 Task: Find connections with filter location Fengxiang with filter topic #lifecoach with filter profile language Potuguese with filter current company Cimpress with filter school MIT ADT University with filter industry Consumer Goods Rental with filter service category Corporate Events with filter keywords title Managers
Action: Mouse moved to (524, 70)
Screenshot: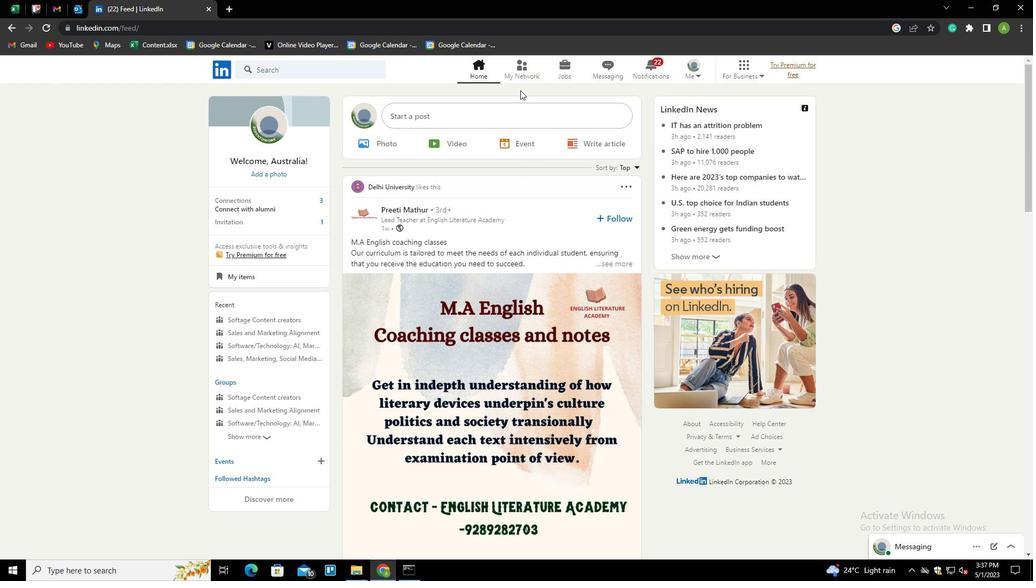
Action: Mouse pressed left at (524, 70)
Screenshot: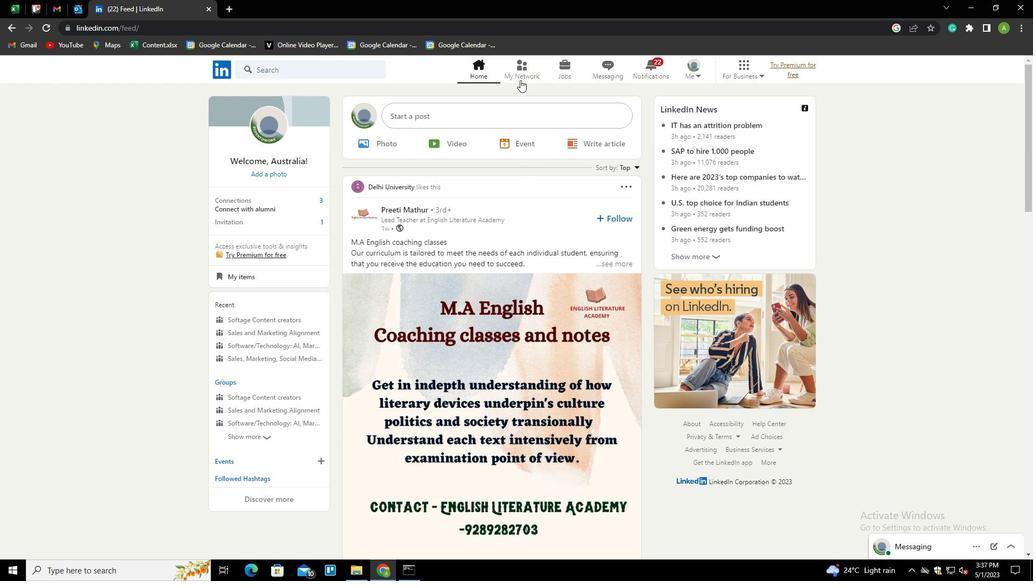 
Action: Mouse moved to (298, 128)
Screenshot: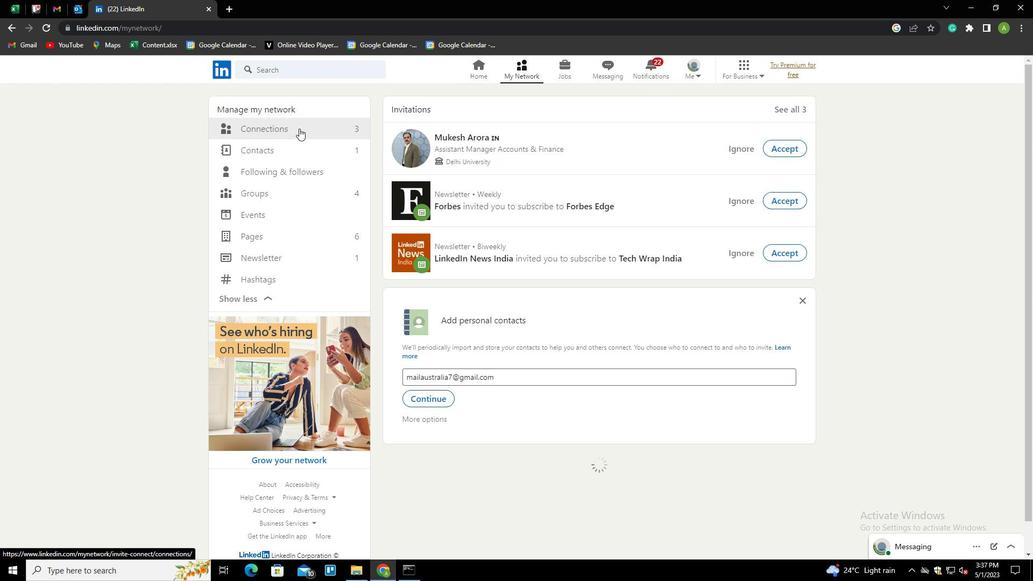
Action: Mouse pressed left at (298, 128)
Screenshot: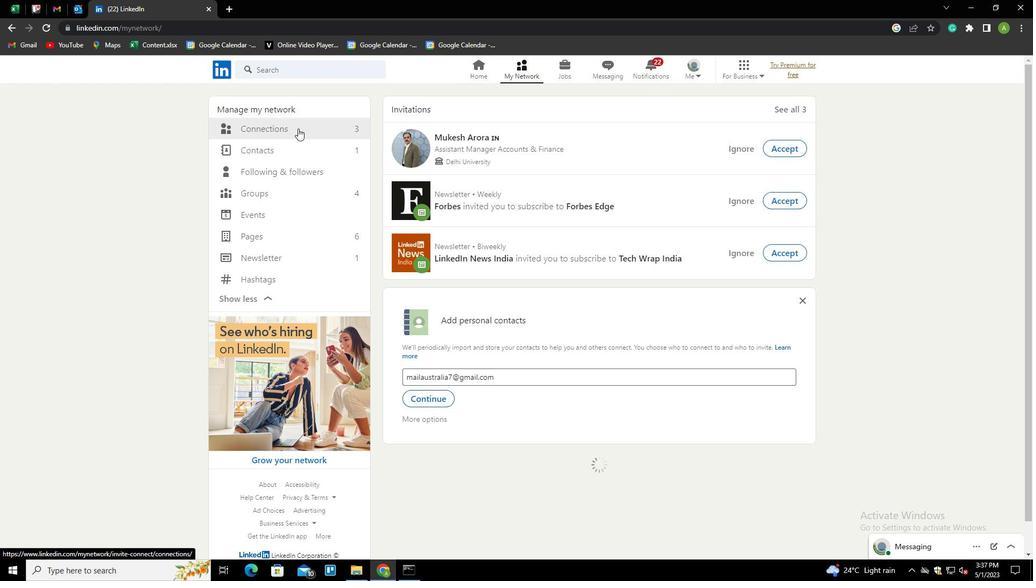 
Action: Mouse moved to (582, 124)
Screenshot: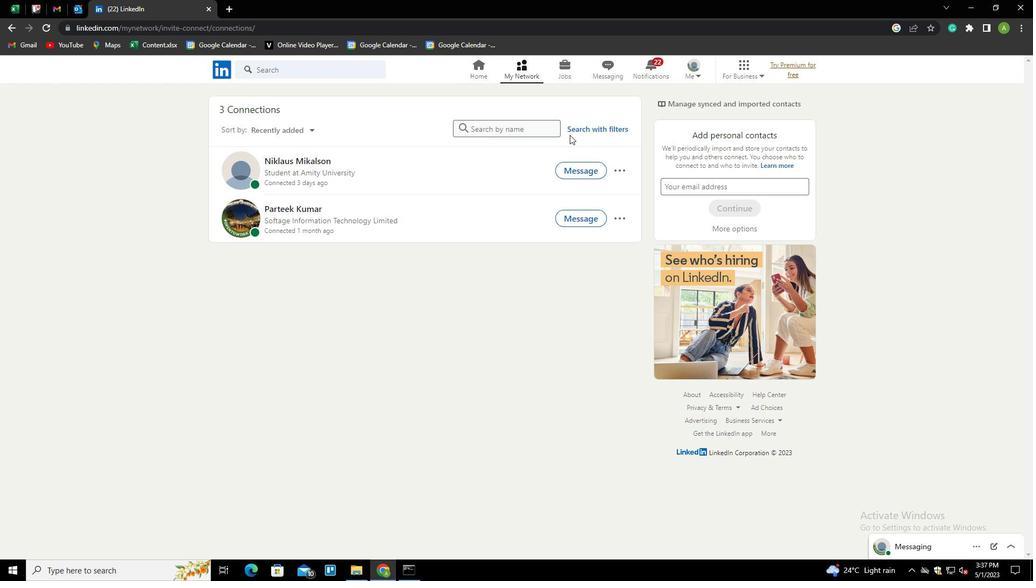 
Action: Mouse pressed left at (582, 124)
Screenshot: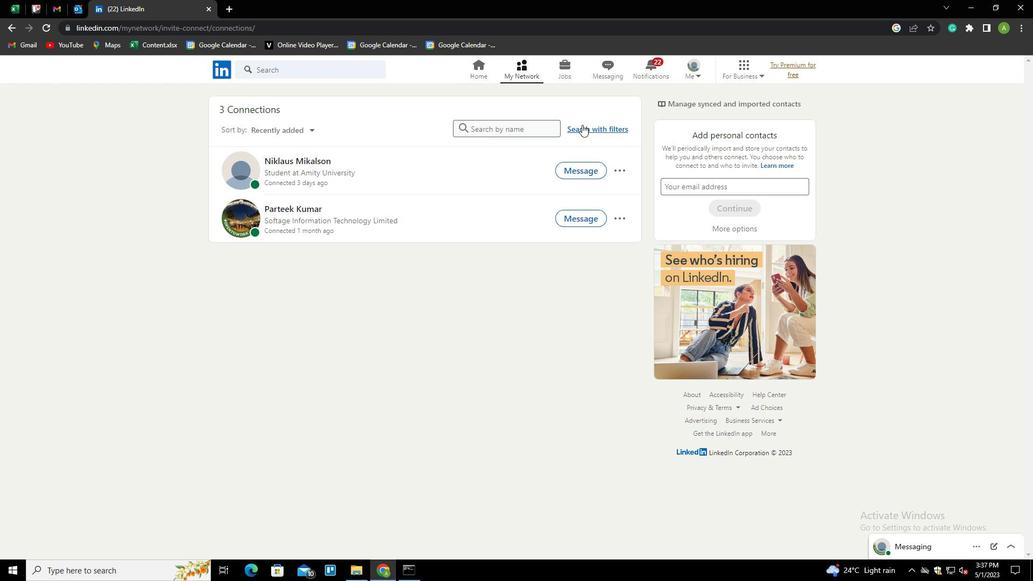 
Action: Mouse moved to (550, 100)
Screenshot: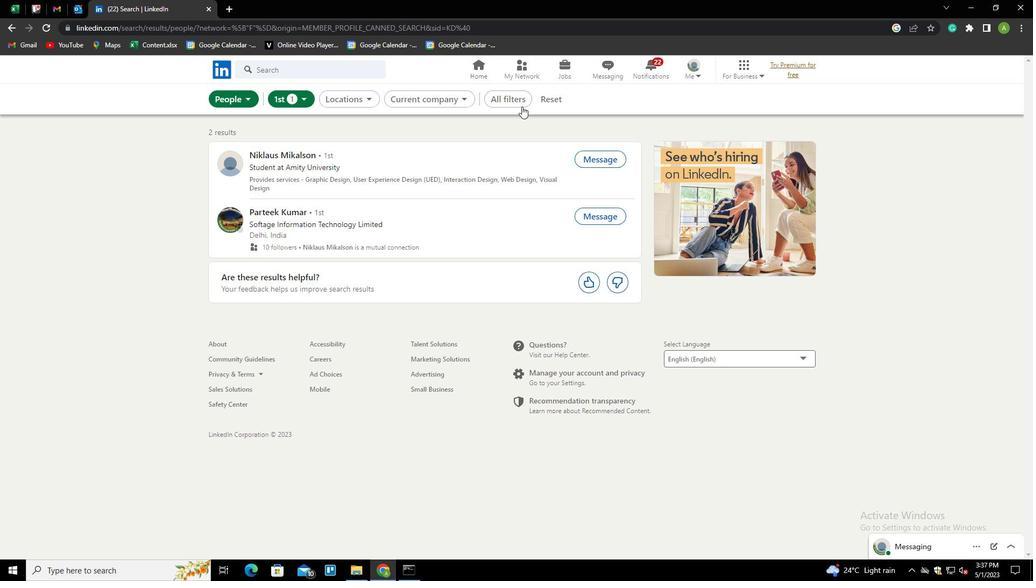 
Action: Mouse pressed left at (550, 100)
Screenshot: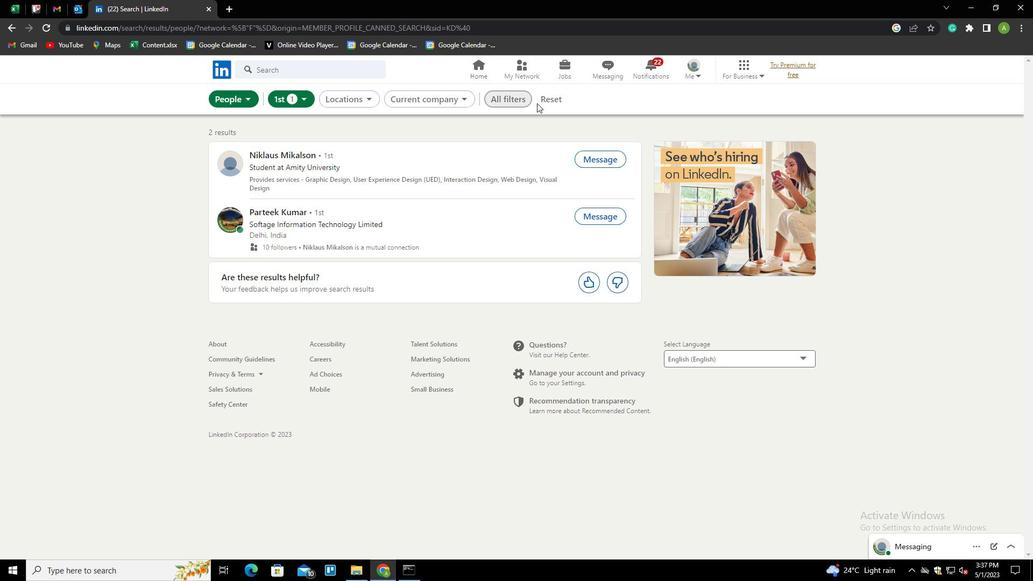 
Action: Mouse moved to (533, 100)
Screenshot: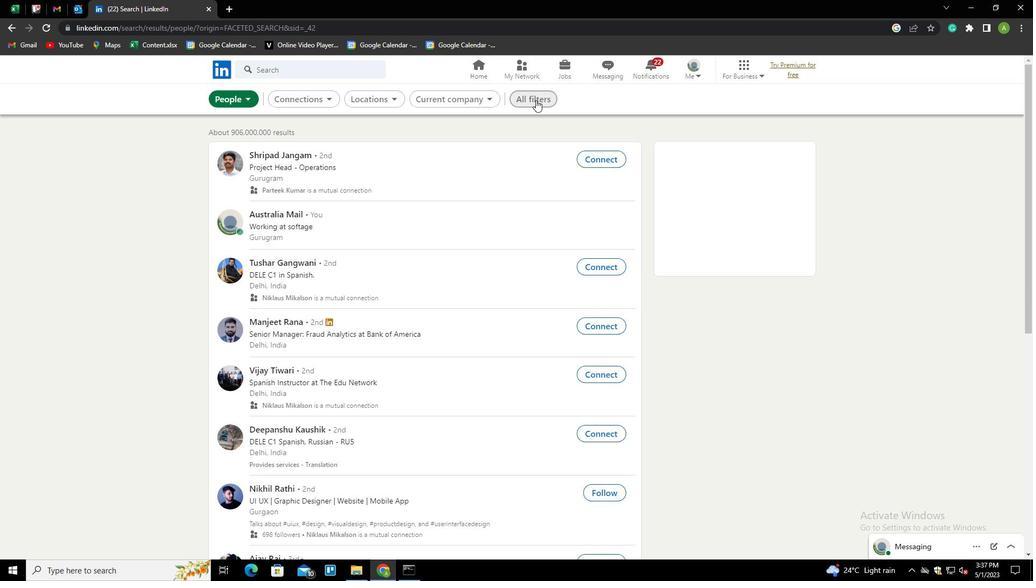
Action: Mouse pressed left at (533, 100)
Screenshot: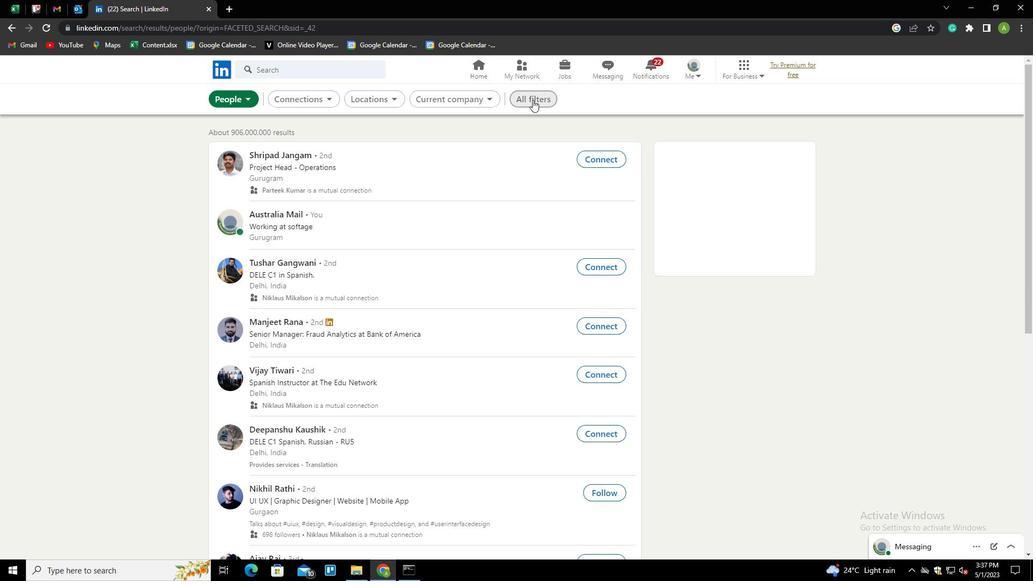 
Action: Mouse moved to (835, 299)
Screenshot: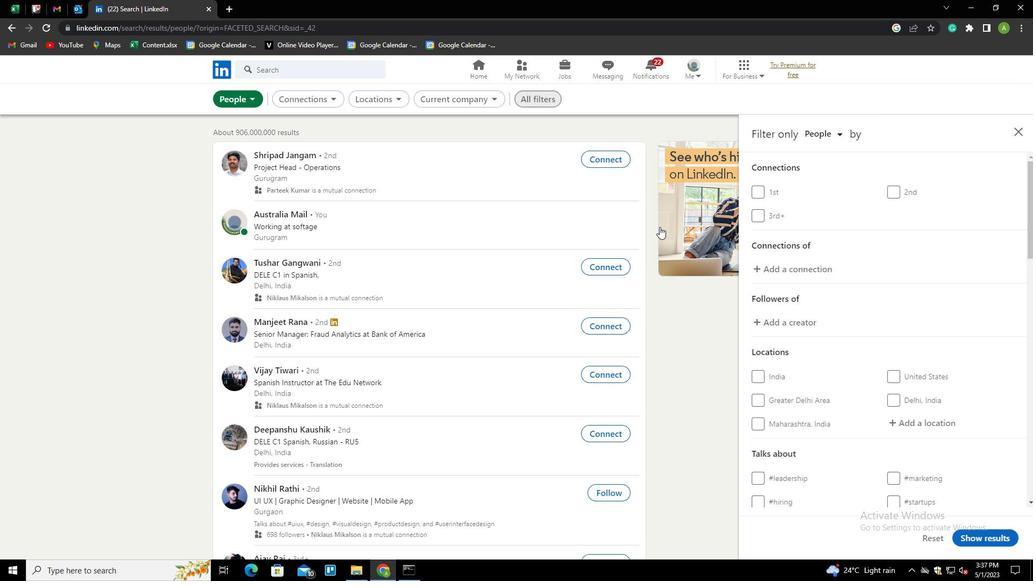 
Action: Mouse scrolled (835, 298) with delta (0, 0)
Screenshot: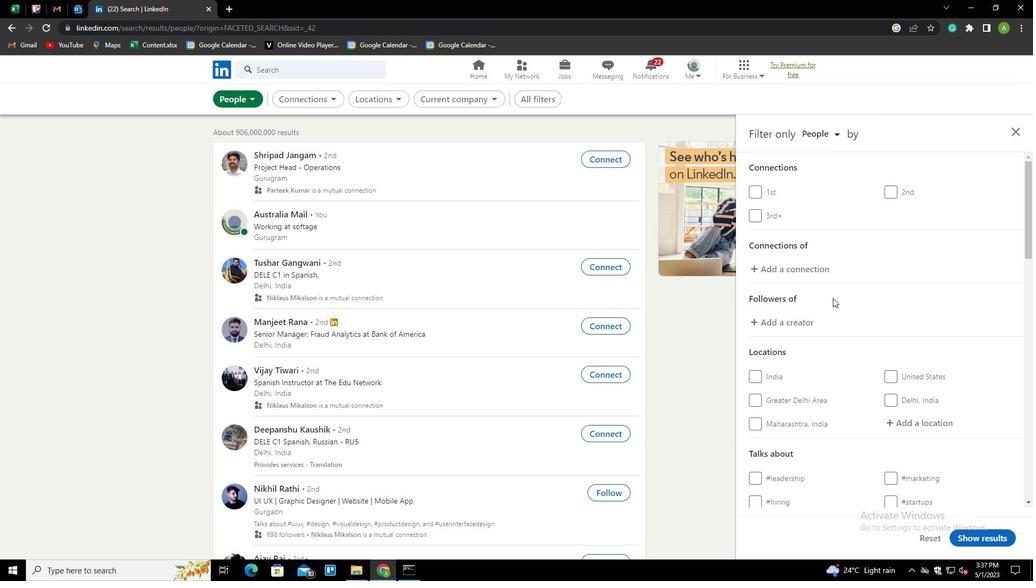 
Action: Mouse scrolled (835, 298) with delta (0, 0)
Screenshot: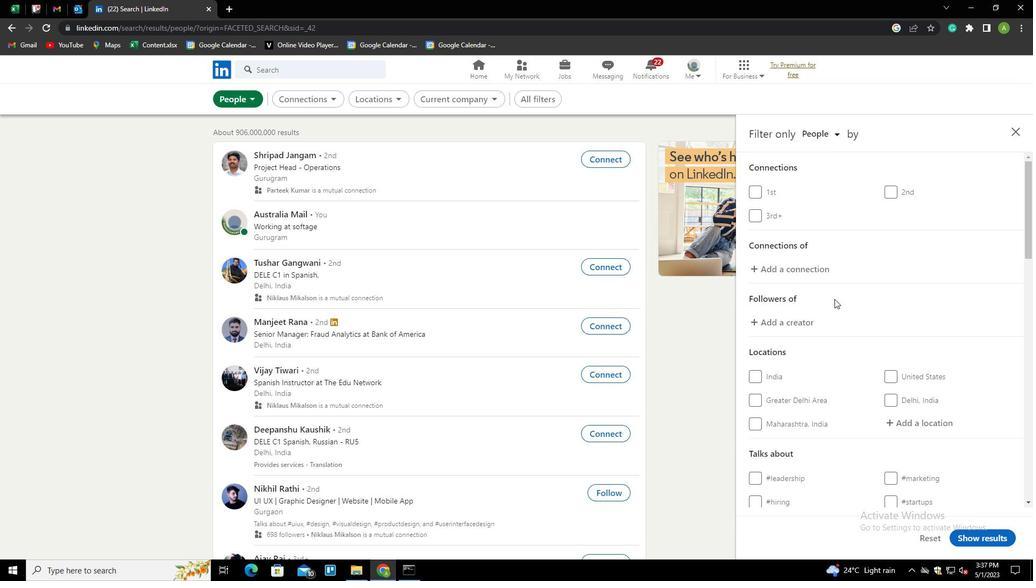 
Action: Mouse moved to (891, 320)
Screenshot: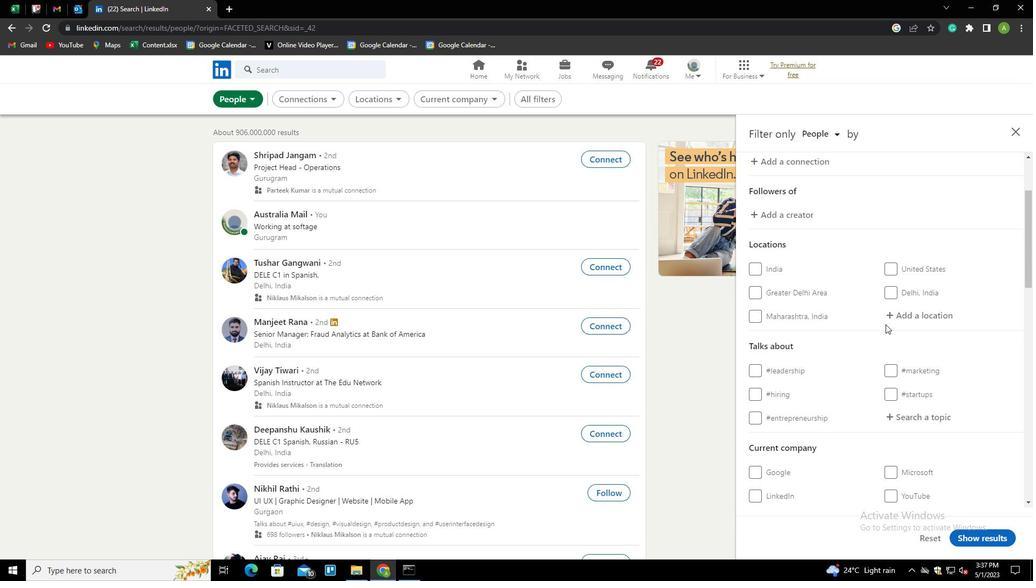 
Action: Mouse pressed left at (891, 320)
Screenshot: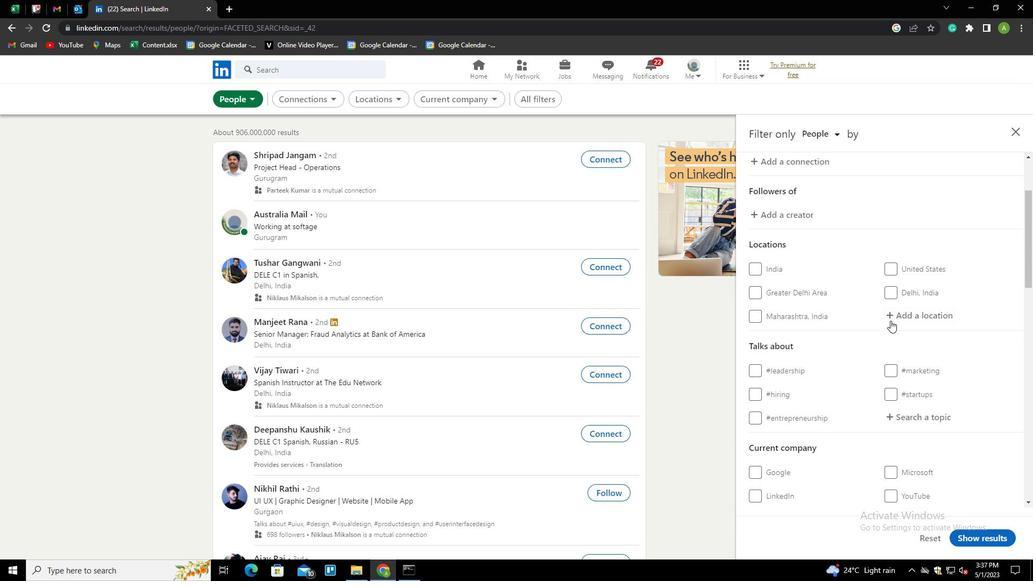 
Action: Key pressed <Key.shift>
Screenshot: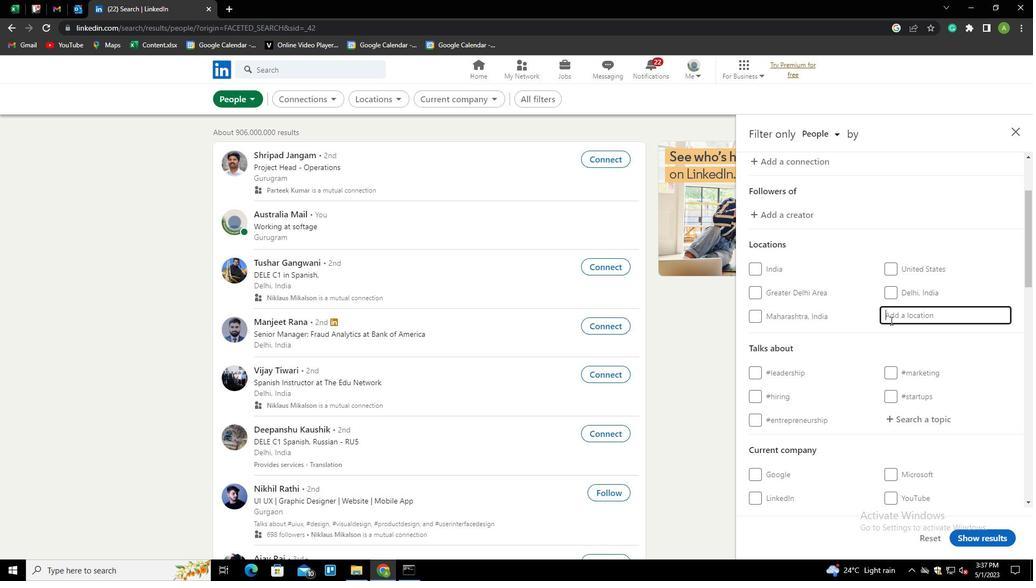 
Action: Mouse moved to (891, 320)
Screenshot: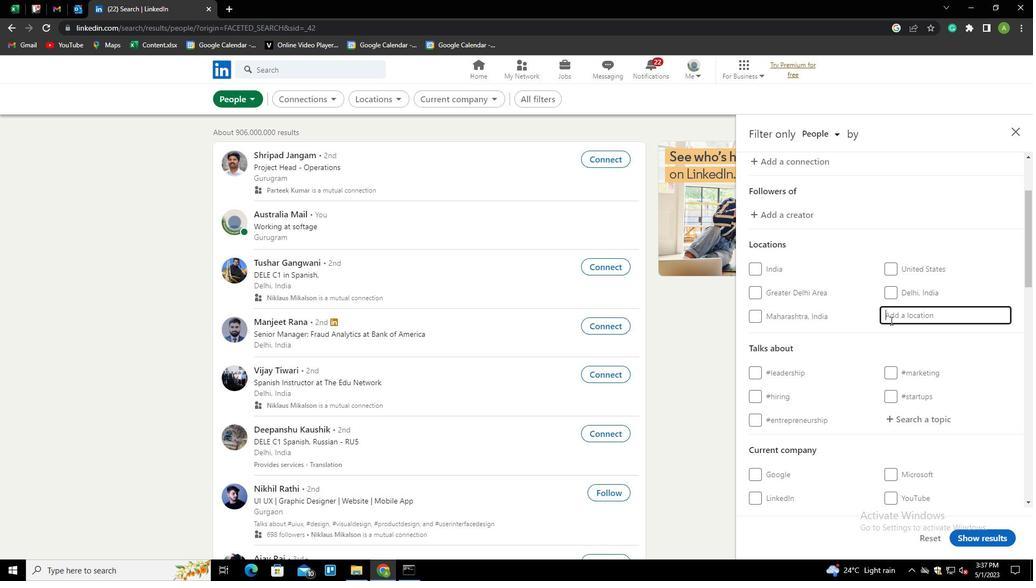 
Action: Key pressed FENGAXIANG
Screenshot: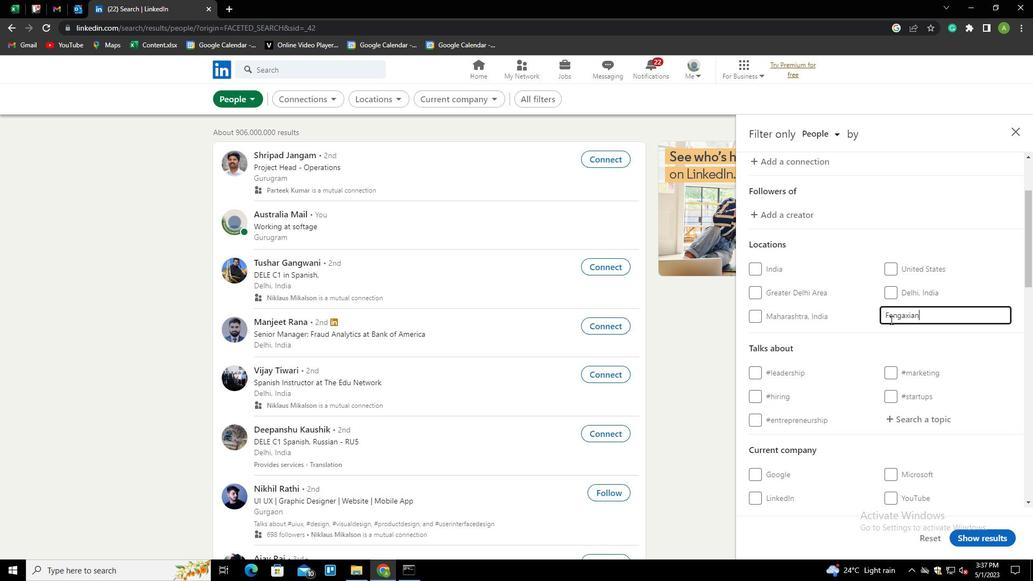 
Action: Mouse moved to (933, 417)
Screenshot: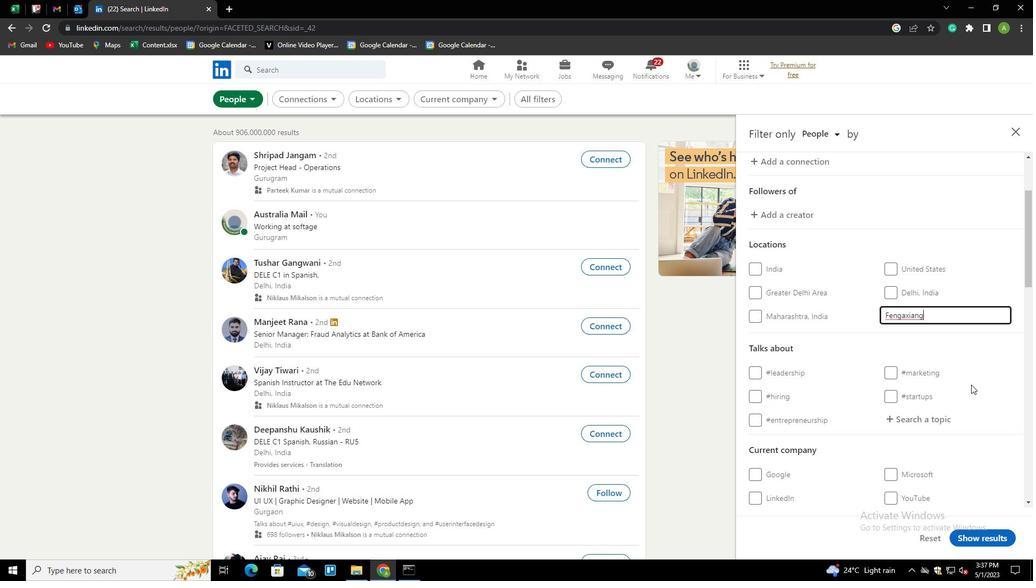 
Action: Mouse pressed left at (933, 417)
Screenshot: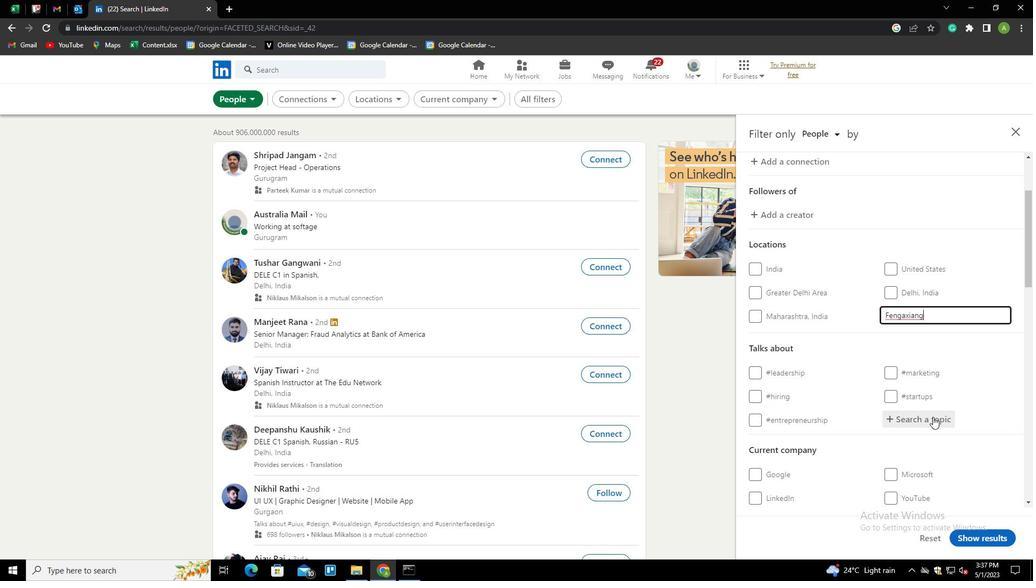
Action: Mouse pressed left at (933, 417)
Screenshot: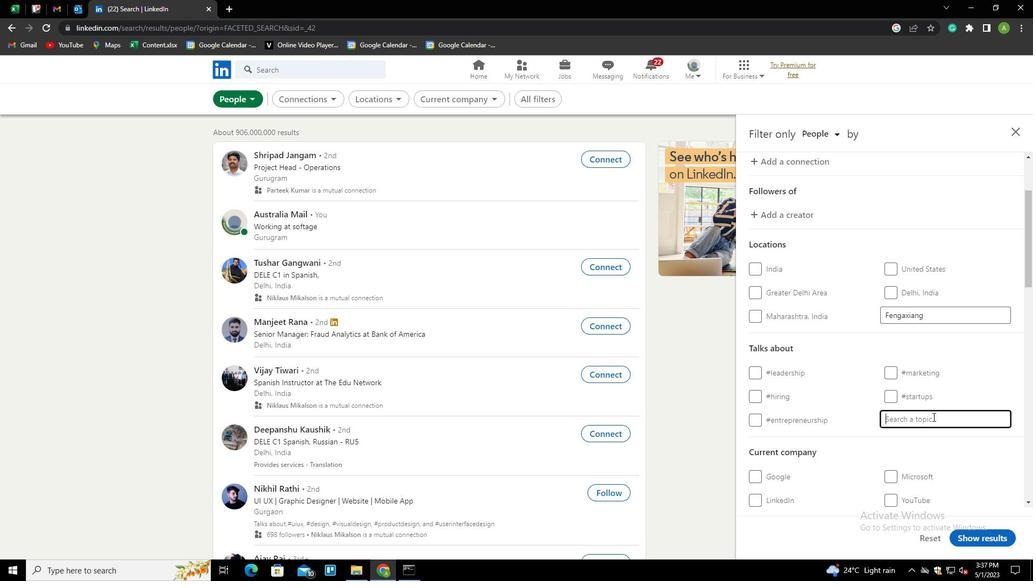 
Action: Key pressed LIFECOACH<Key.down><Key.enter>
Screenshot: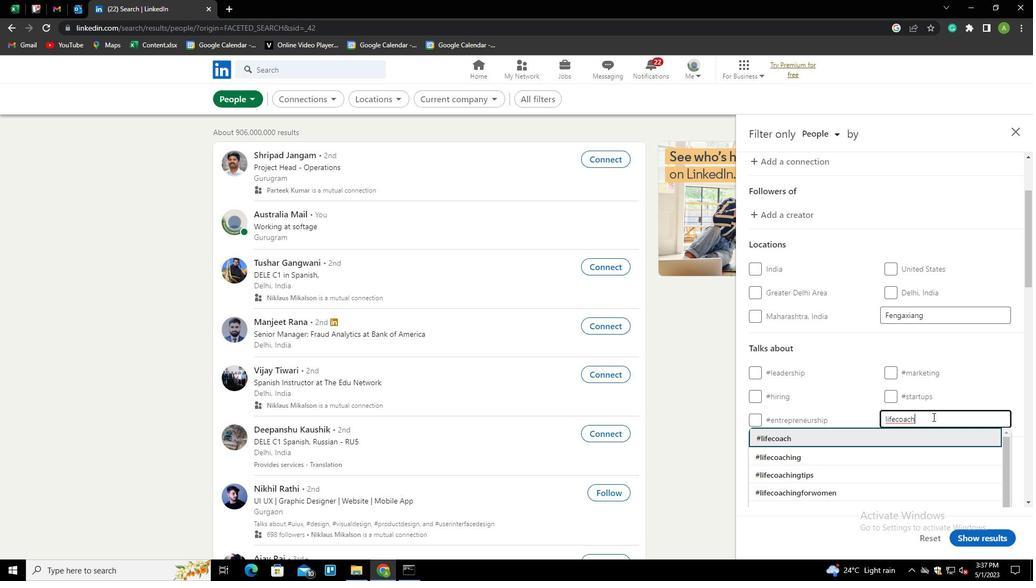 
Action: Mouse scrolled (933, 416) with delta (0, 0)
Screenshot: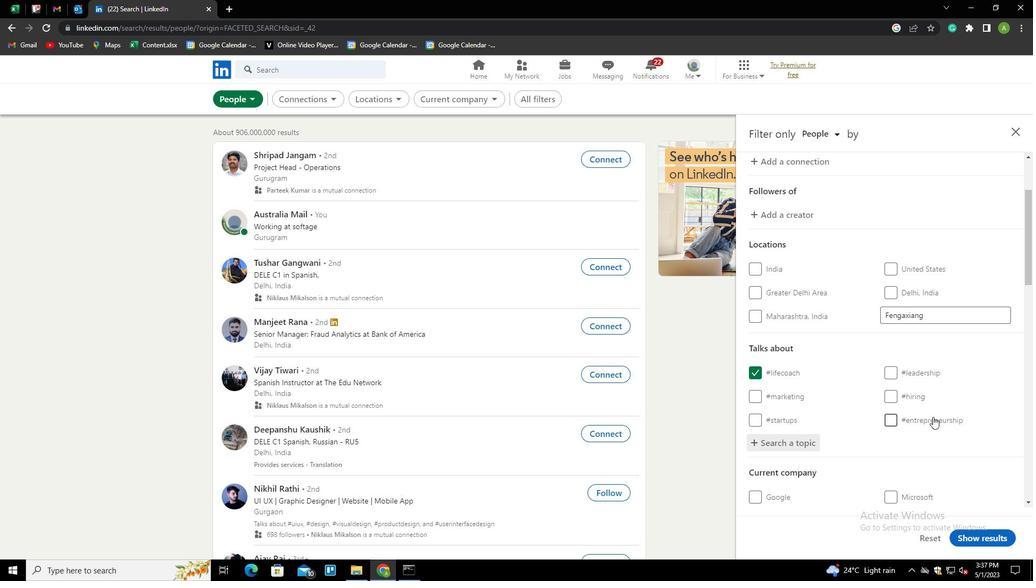 
Action: Mouse scrolled (933, 416) with delta (0, 0)
Screenshot: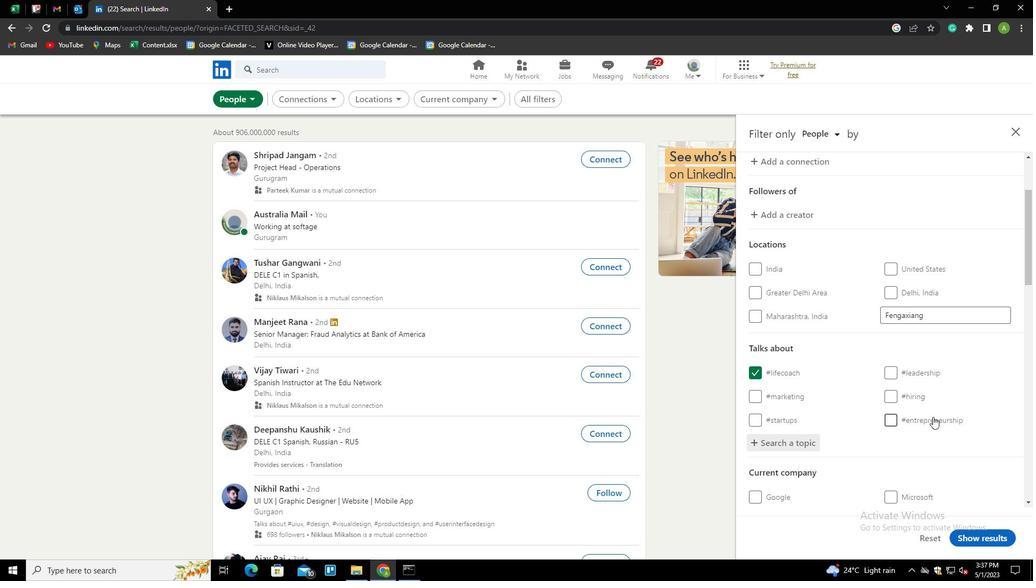 
Action: Mouse scrolled (933, 416) with delta (0, 0)
Screenshot: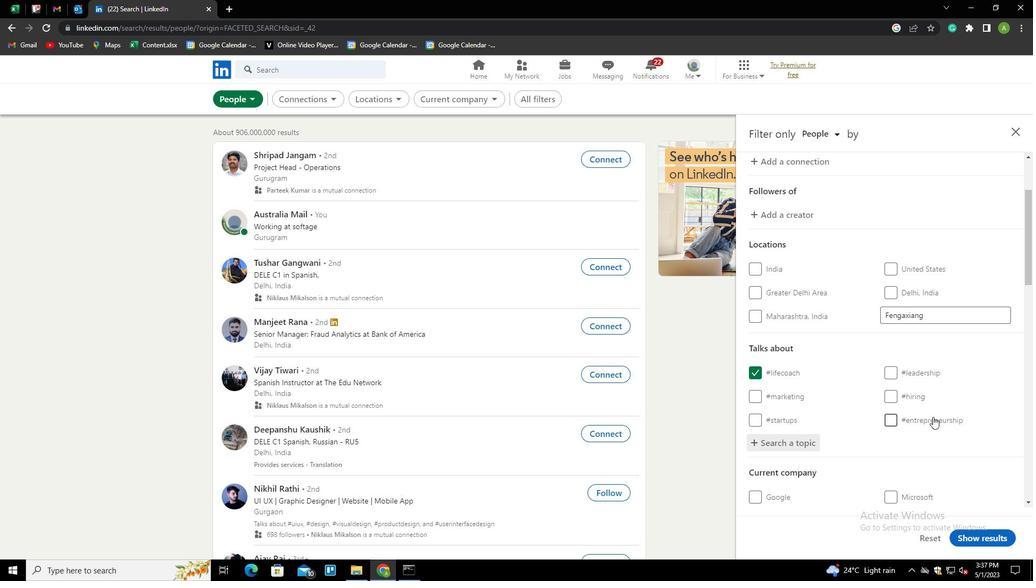 
Action: Mouse scrolled (933, 416) with delta (0, 0)
Screenshot: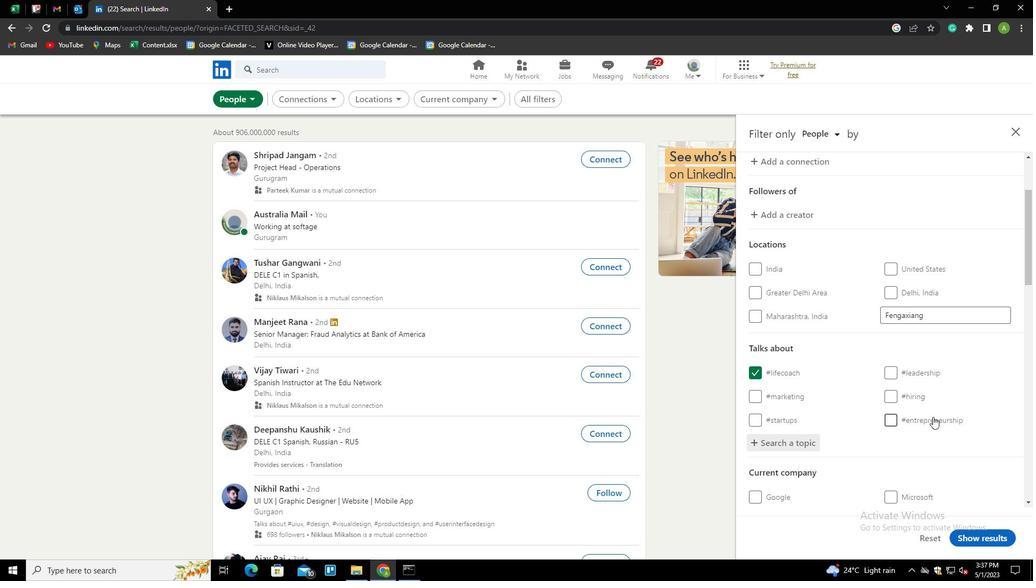 
Action: Mouse scrolled (933, 416) with delta (0, 0)
Screenshot: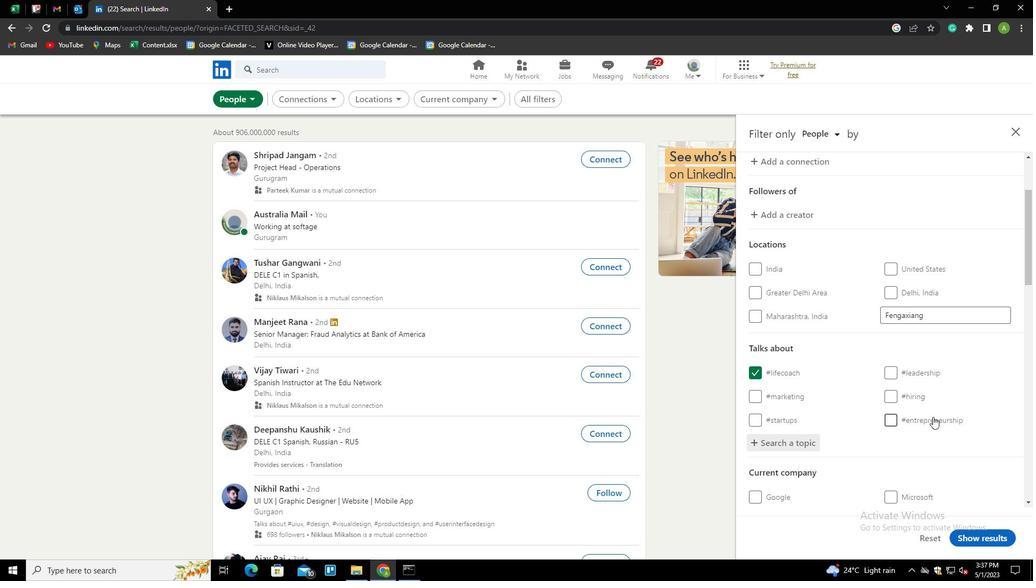 
Action: Mouse scrolled (933, 416) with delta (0, 0)
Screenshot: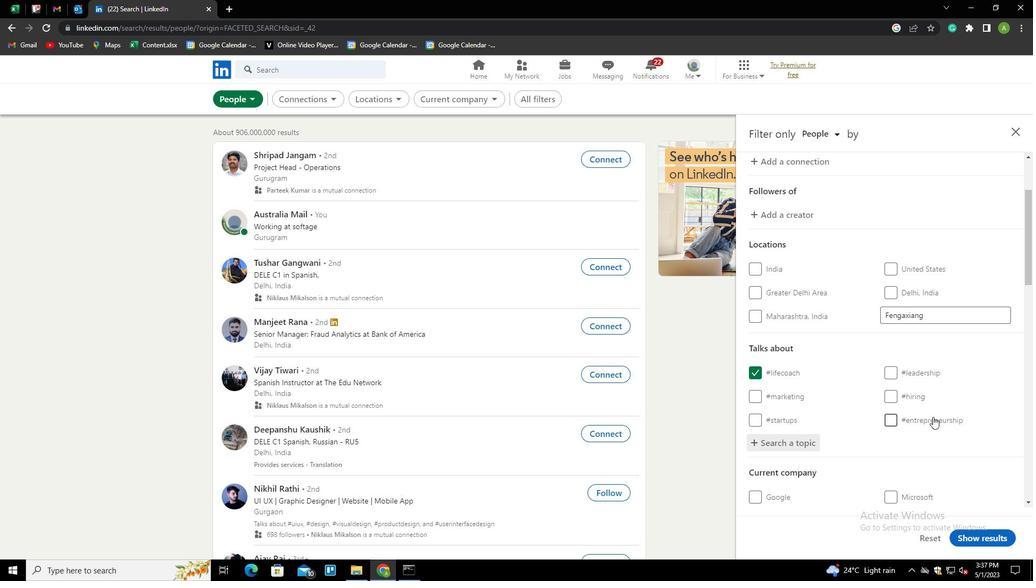 
Action: Mouse scrolled (933, 416) with delta (0, 0)
Screenshot: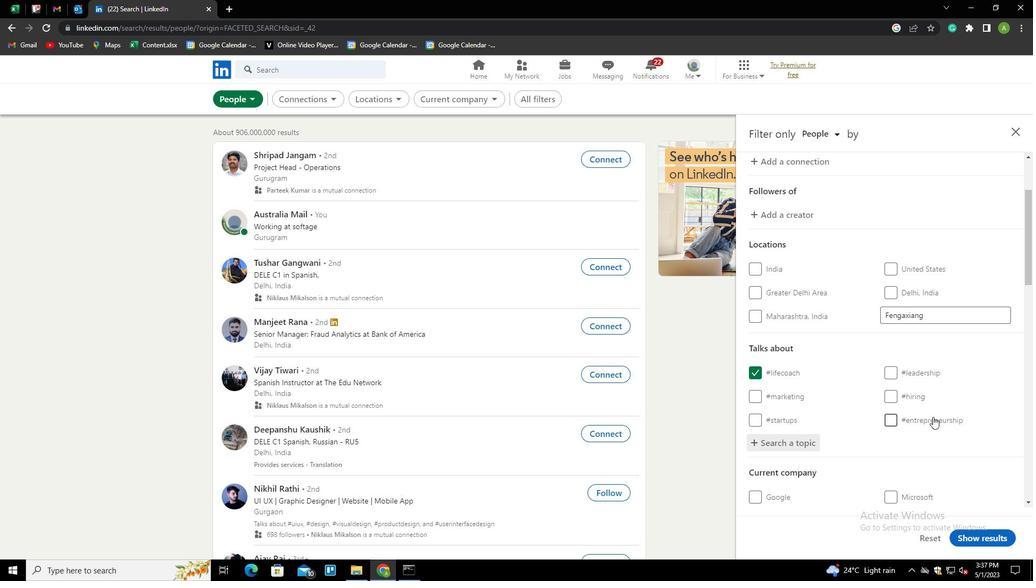
Action: Mouse scrolled (933, 416) with delta (0, 0)
Screenshot: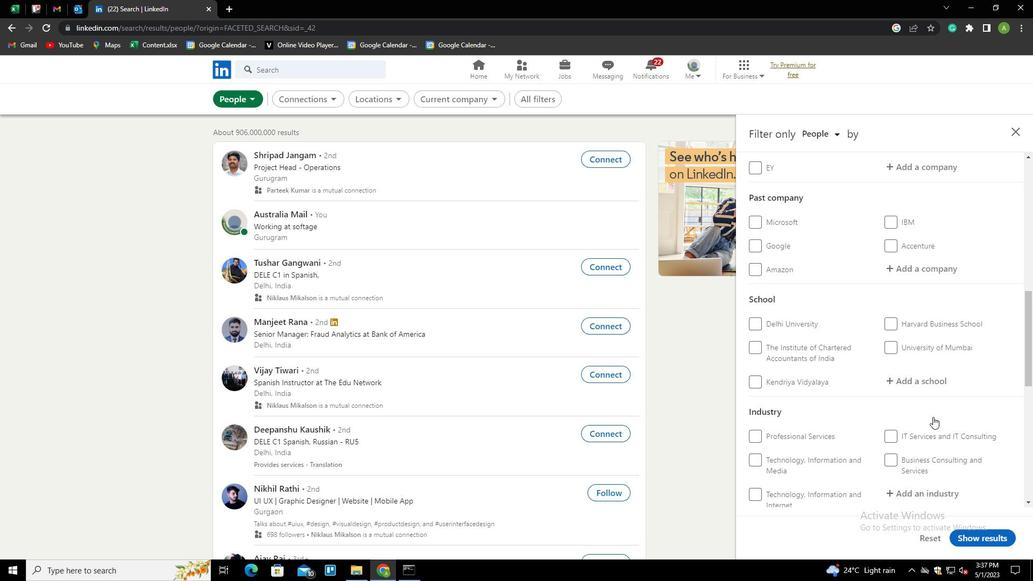 
Action: Mouse scrolled (933, 416) with delta (0, 0)
Screenshot: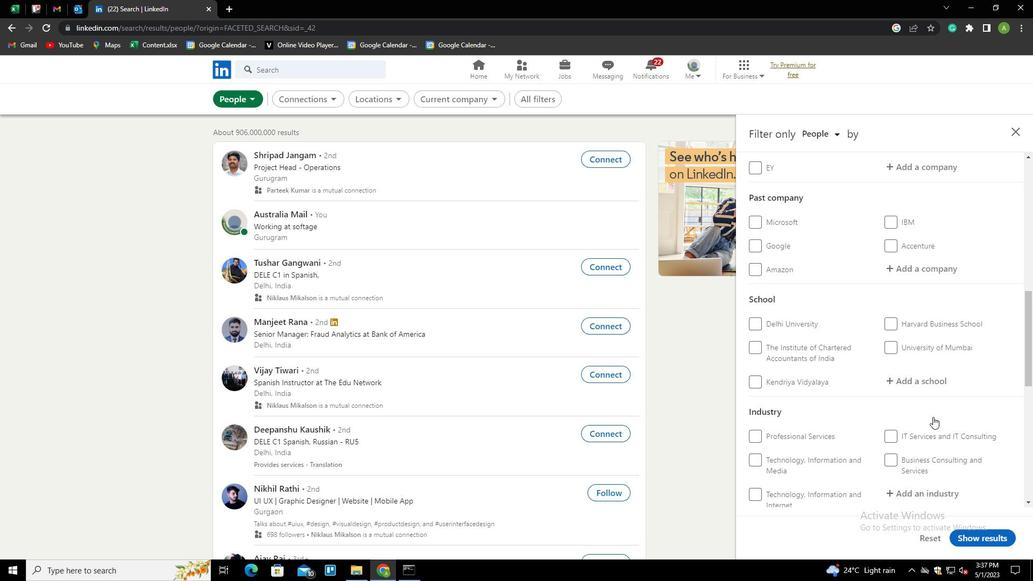 
Action: Mouse scrolled (933, 416) with delta (0, 0)
Screenshot: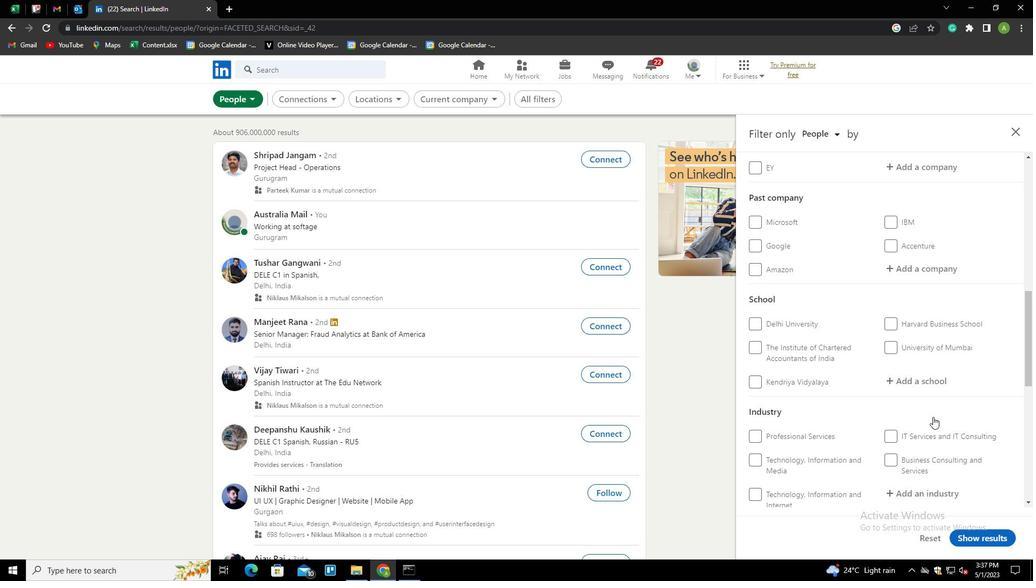 
Action: Mouse scrolled (933, 416) with delta (0, 0)
Screenshot: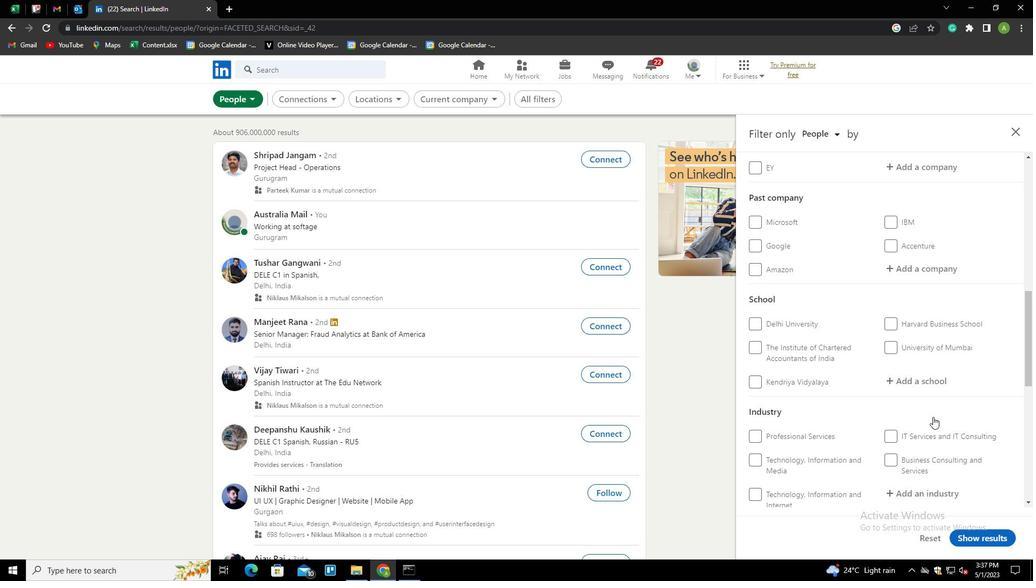 
Action: Mouse scrolled (933, 416) with delta (0, 0)
Screenshot: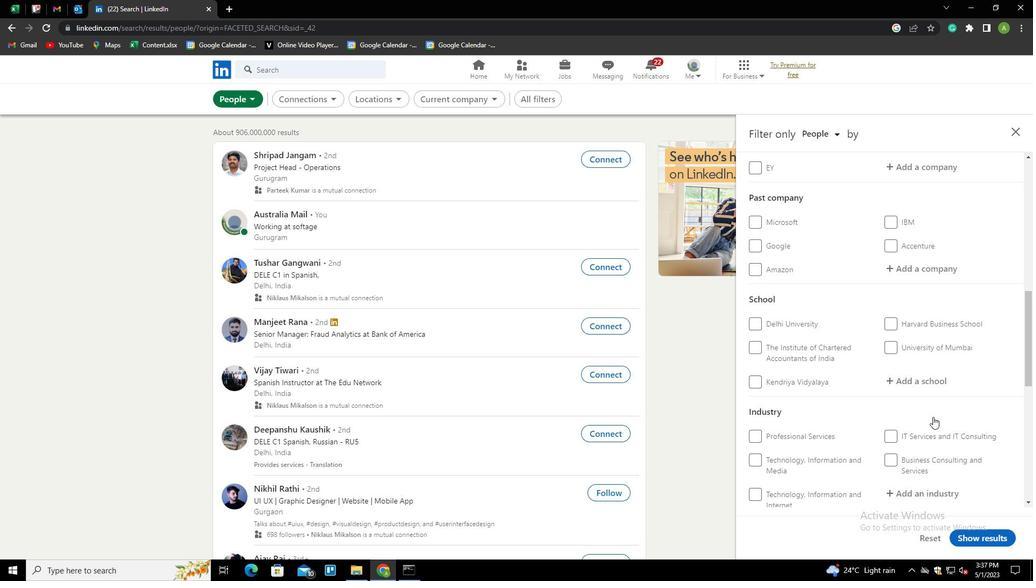 
Action: Mouse scrolled (933, 416) with delta (0, 0)
Screenshot: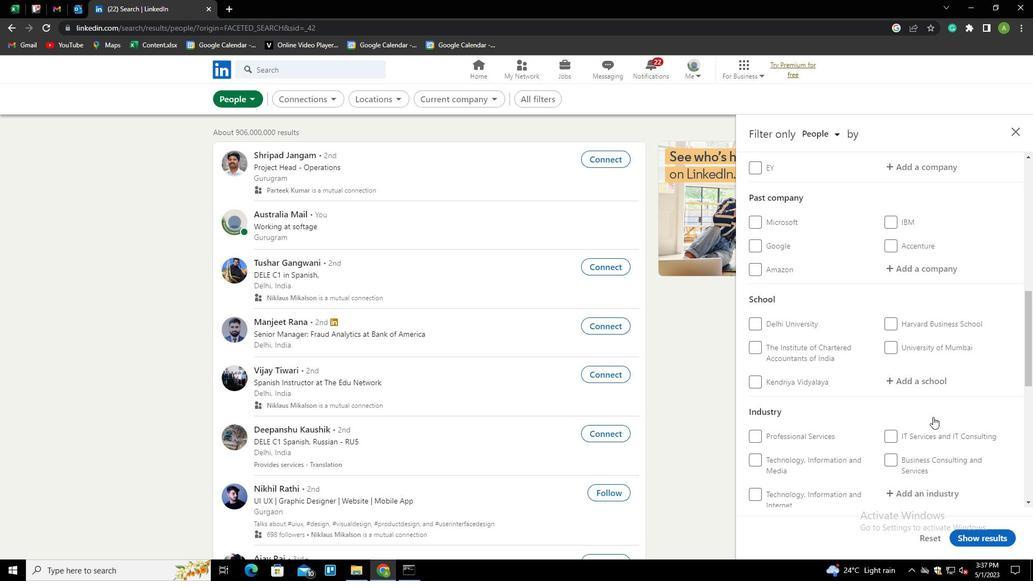 
Action: Mouse moved to (901, 258)
Screenshot: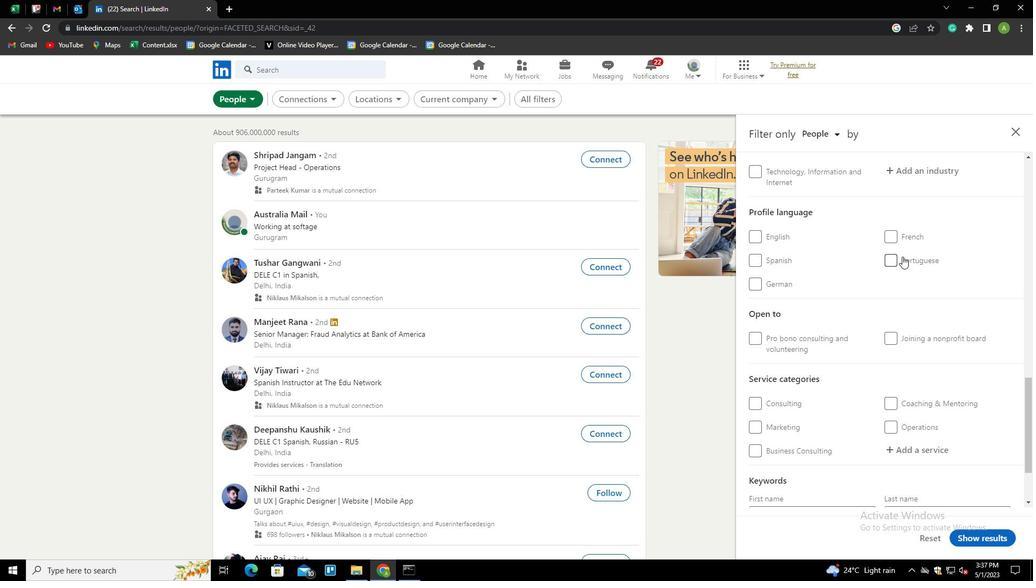 
Action: Mouse pressed left at (901, 258)
Screenshot: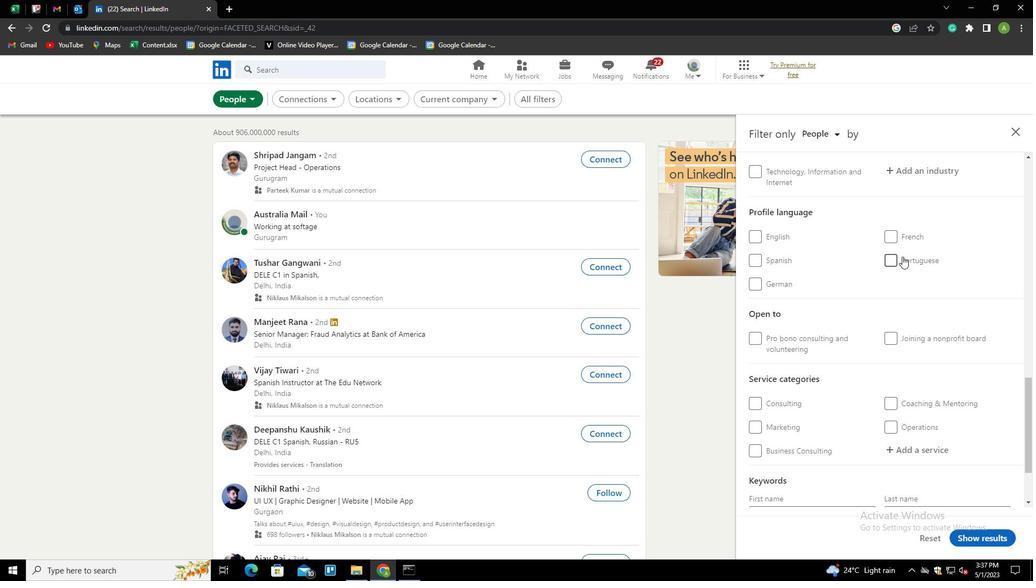 
Action: Mouse moved to (945, 327)
Screenshot: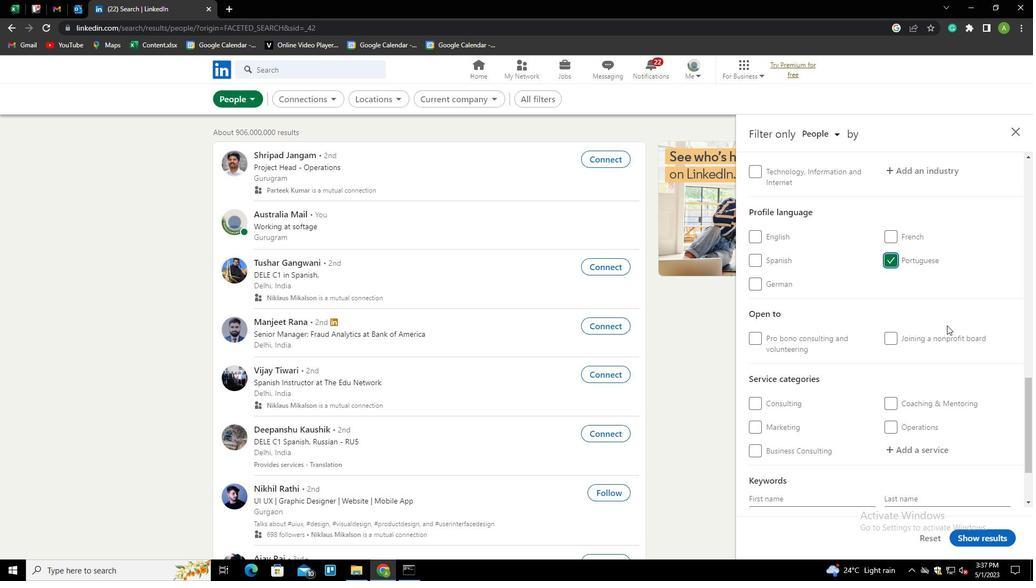 
Action: Mouse scrolled (945, 328) with delta (0, 0)
Screenshot: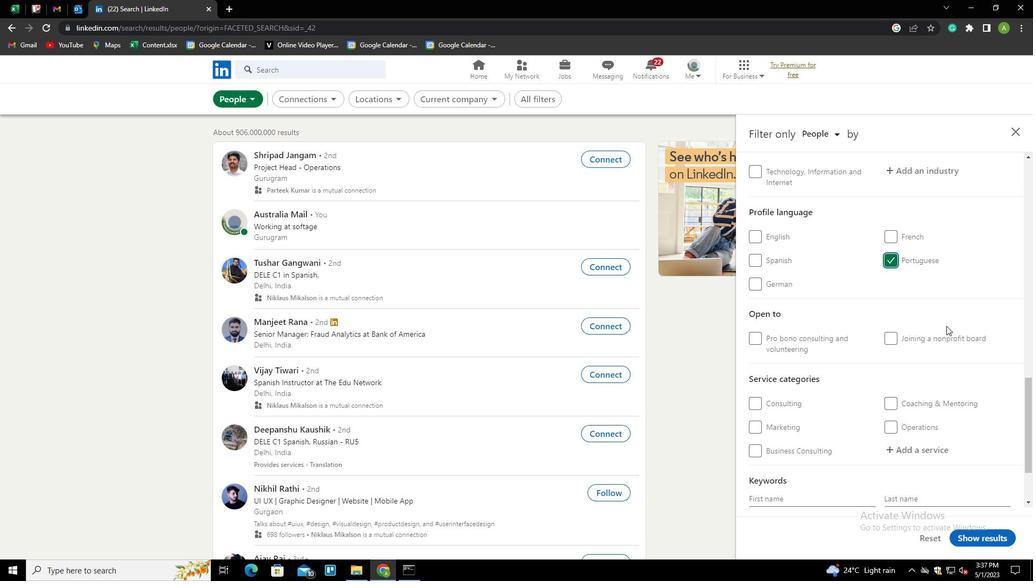 
Action: Mouse scrolled (945, 328) with delta (0, 0)
Screenshot: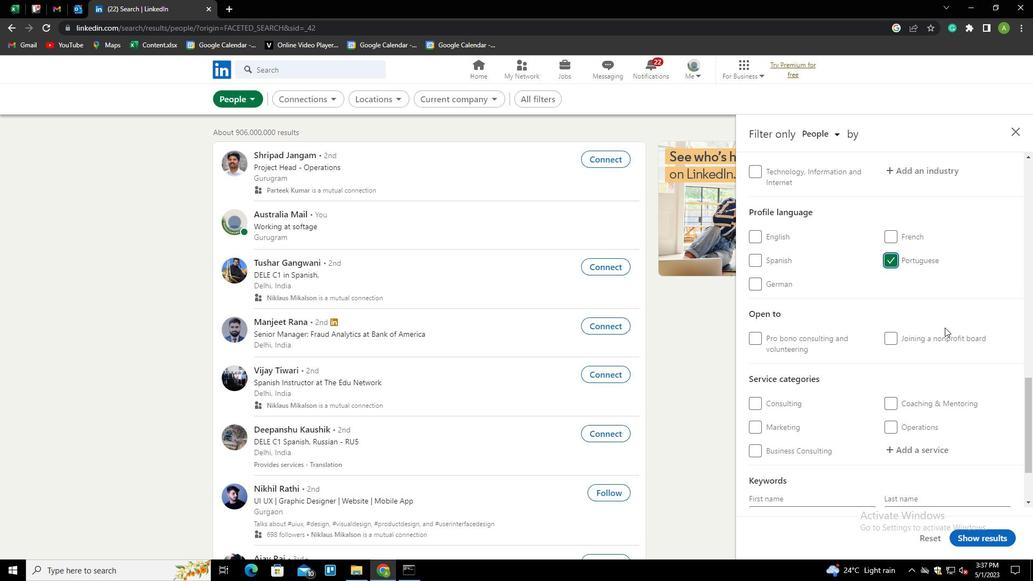 
Action: Mouse scrolled (945, 328) with delta (0, 0)
Screenshot: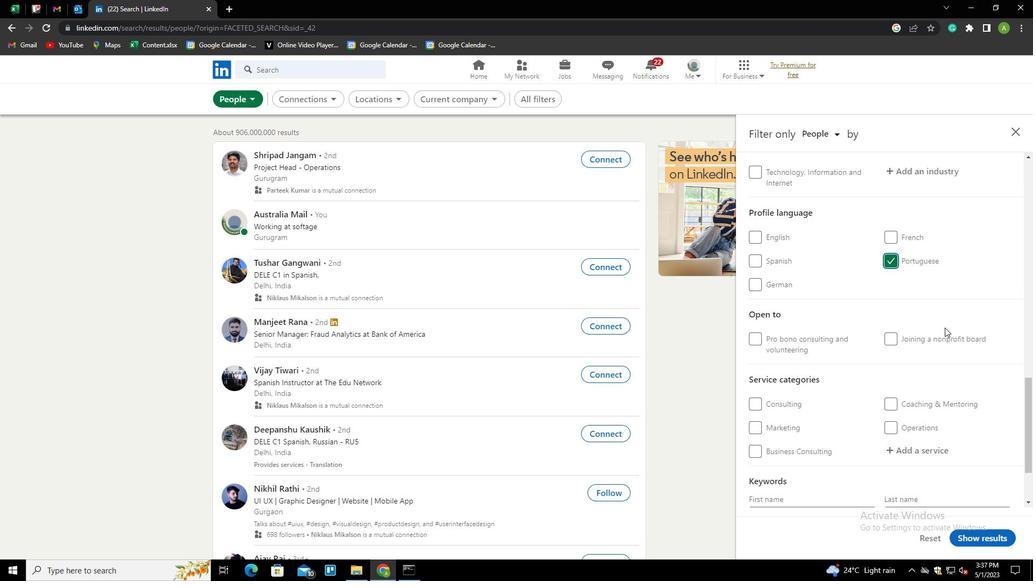 
Action: Mouse scrolled (945, 328) with delta (0, 0)
Screenshot: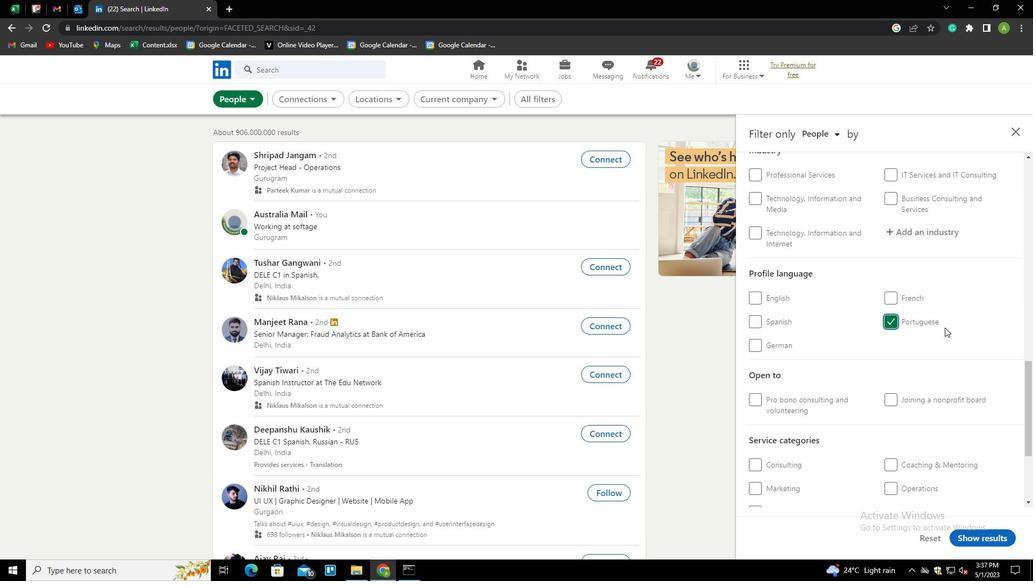 
Action: Mouse scrolled (945, 328) with delta (0, 0)
Screenshot: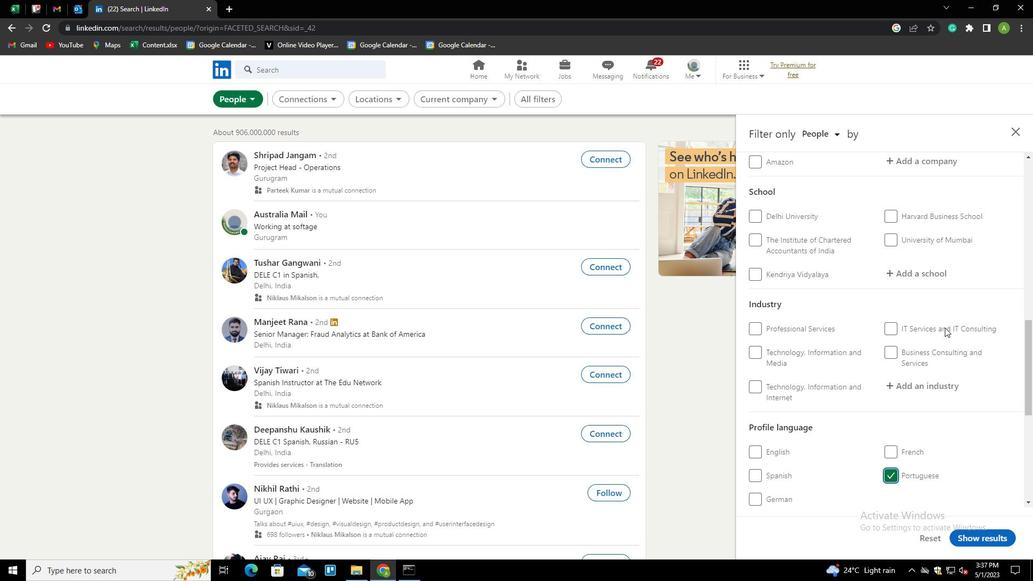 
Action: Mouse scrolled (945, 328) with delta (0, 0)
Screenshot: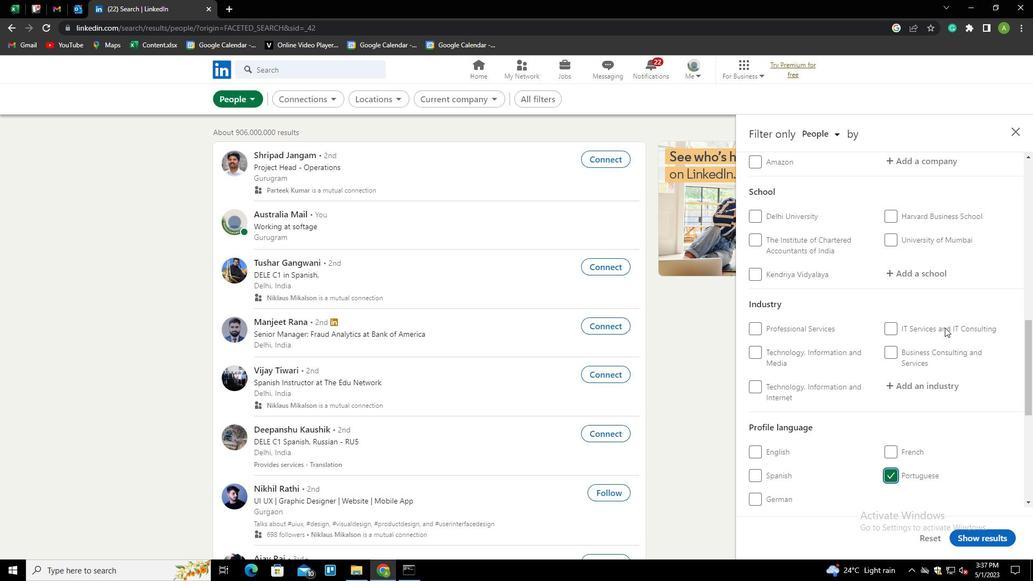 
Action: Mouse scrolled (945, 328) with delta (0, 0)
Screenshot: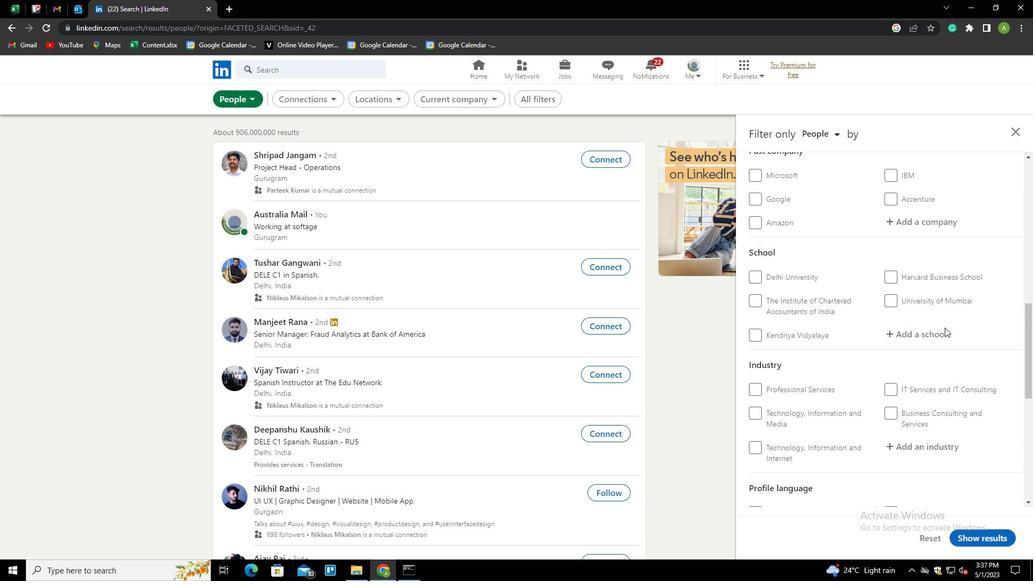 
Action: Mouse scrolled (945, 328) with delta (0, 0)
Screenshot: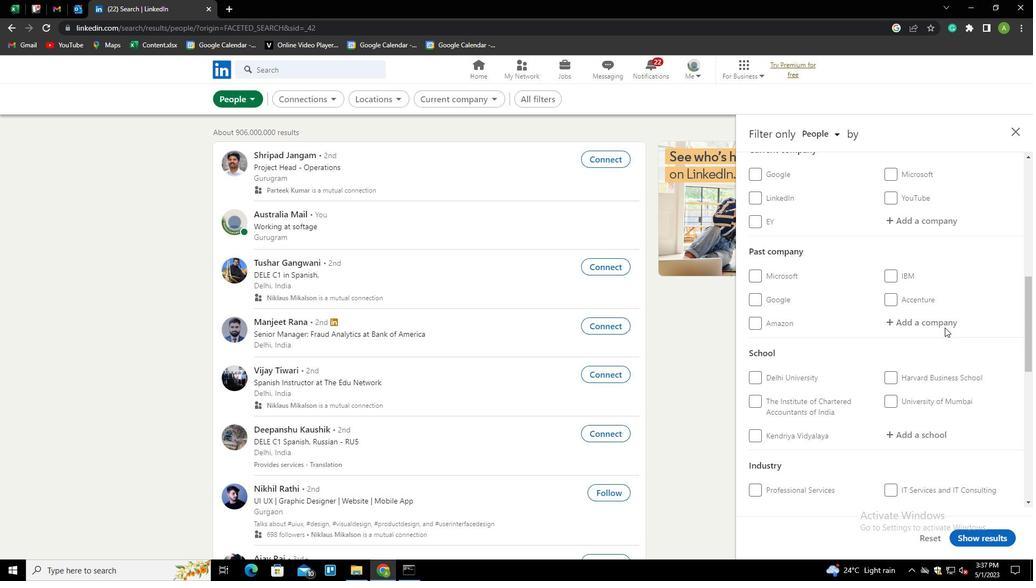
Action: Mouse moved to (912, 271)
Screenshot: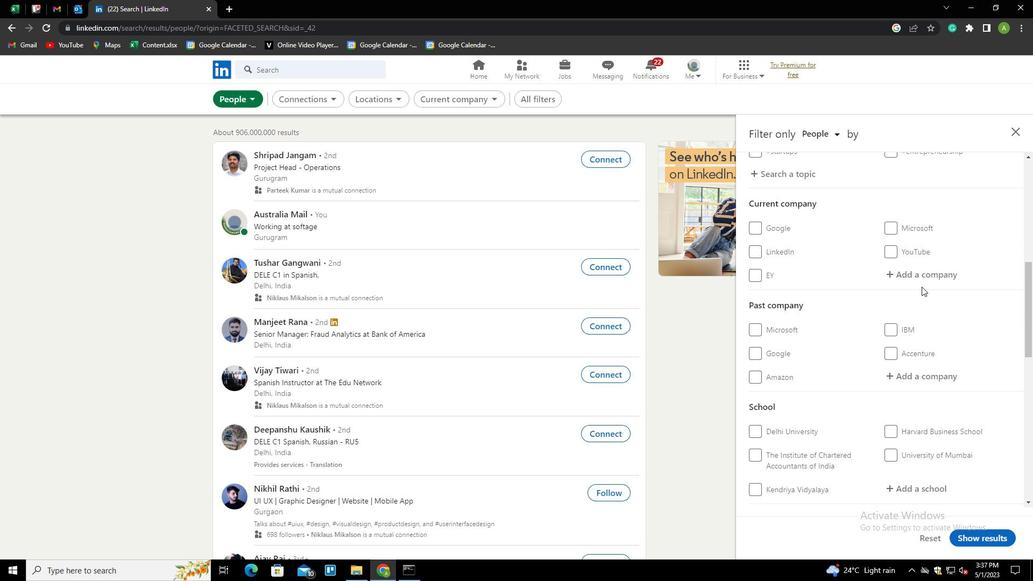 
Action: Mouse pressed left at (912, 271)
Screenshot: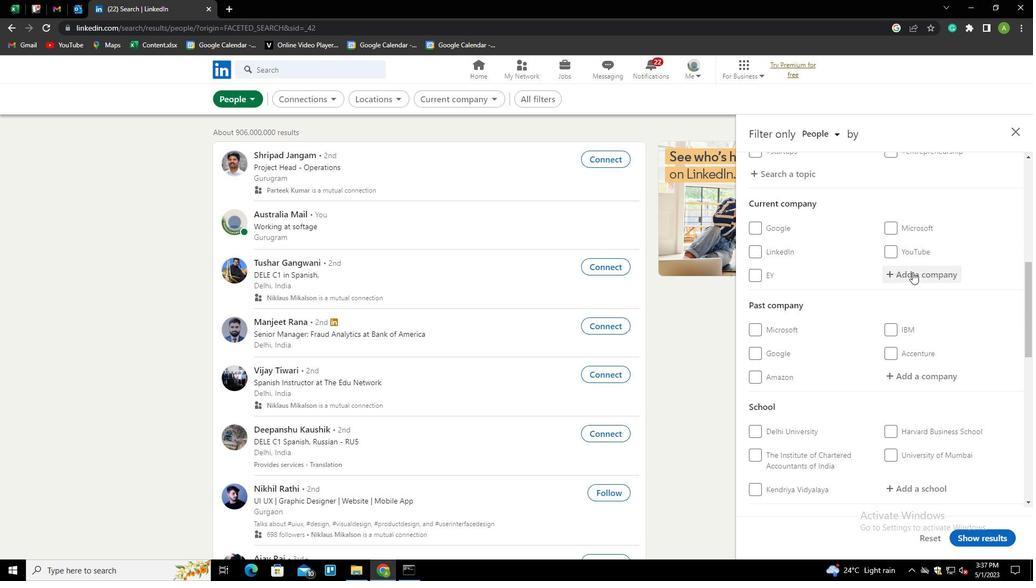 
Action: Key pressed <Key.shift>CIMPREDD<Key.backspace><Key.backspace>SS<Key.down><Key.enter>
Screenshot: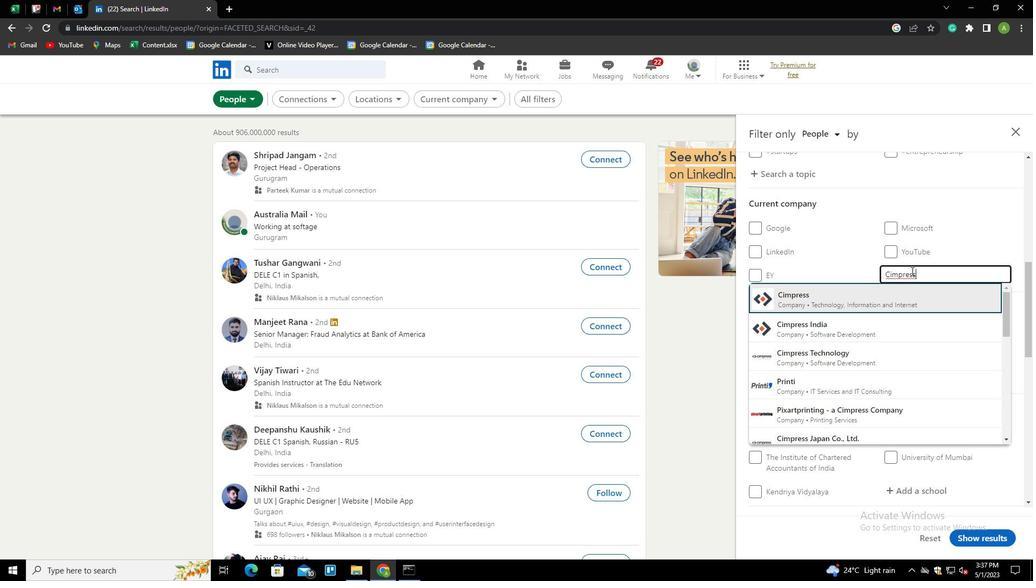 
Action: Mouse scrolled (912, 270) with delta (0, 0)
Screenshot: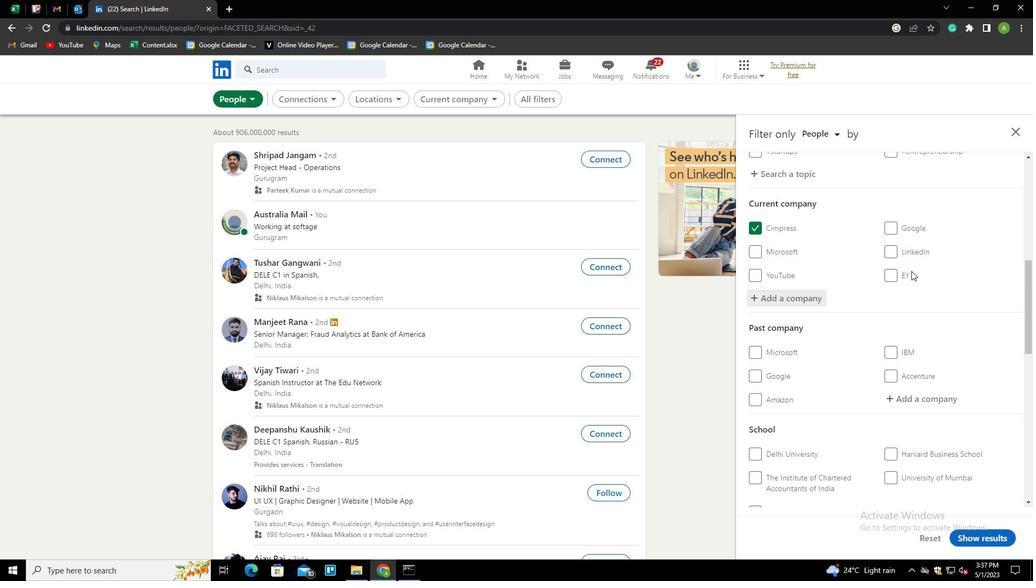 
Action: Mouse scrolled (912, 270) with delta (0, 0)
Screenshot: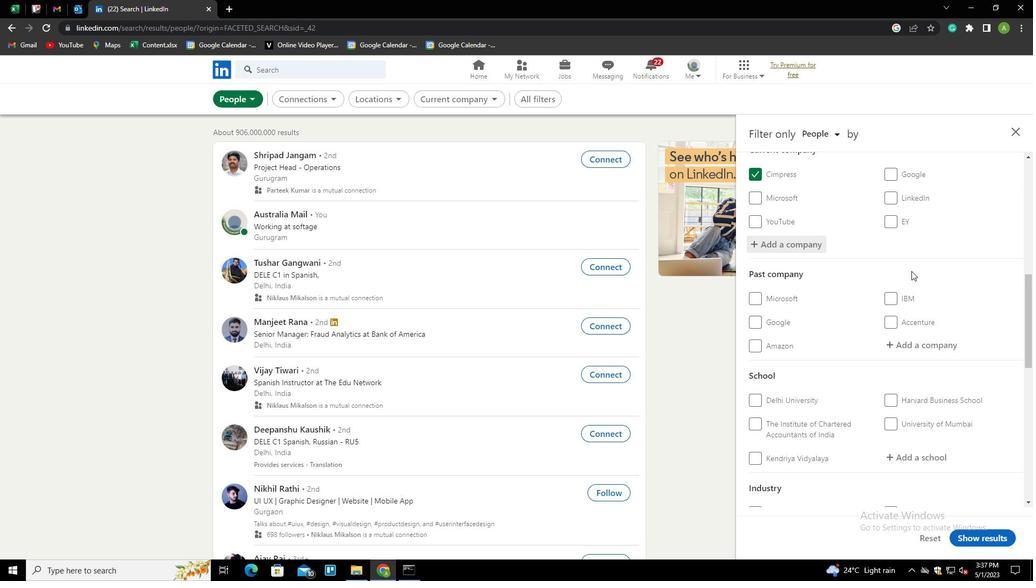 
Action: Mouse moved to (906, 400)
Screenshot: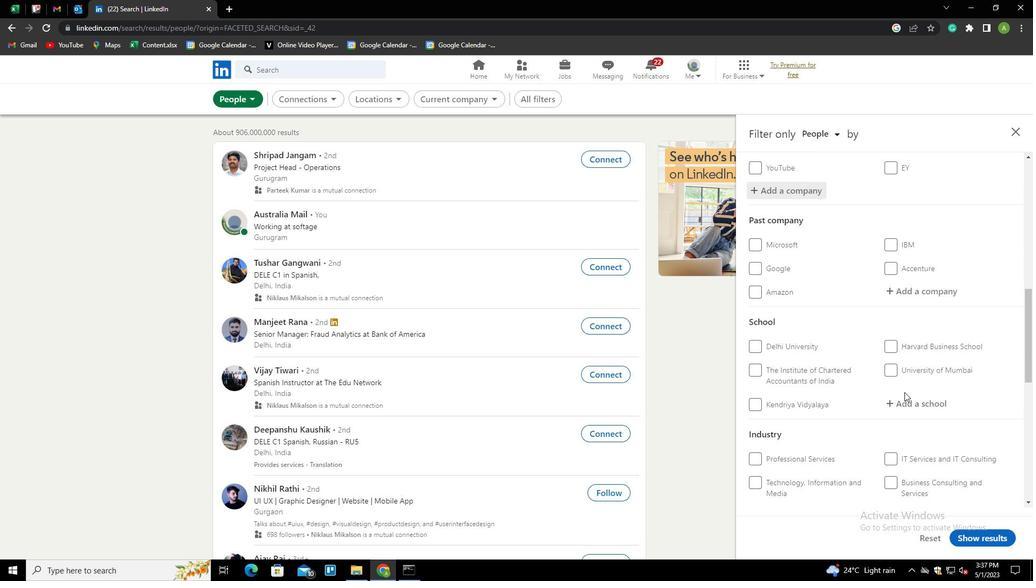 
Action: Mouse pressed left at (906, 400)
Screenshot: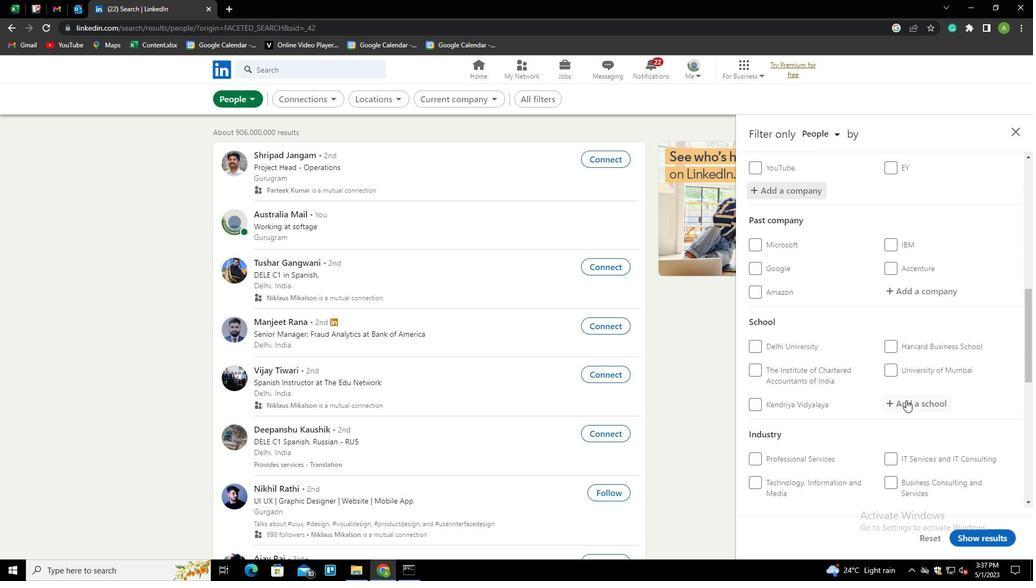 
Action: Mouse moved to (907, 400)
Screenshot: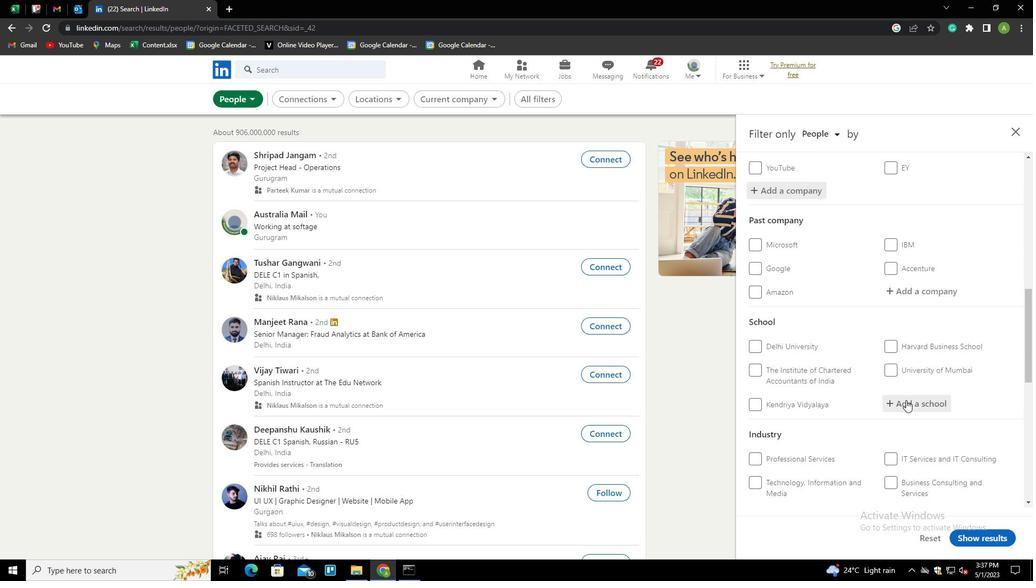 
Action: Mouse pressed left at (907, 400)
Screenshot: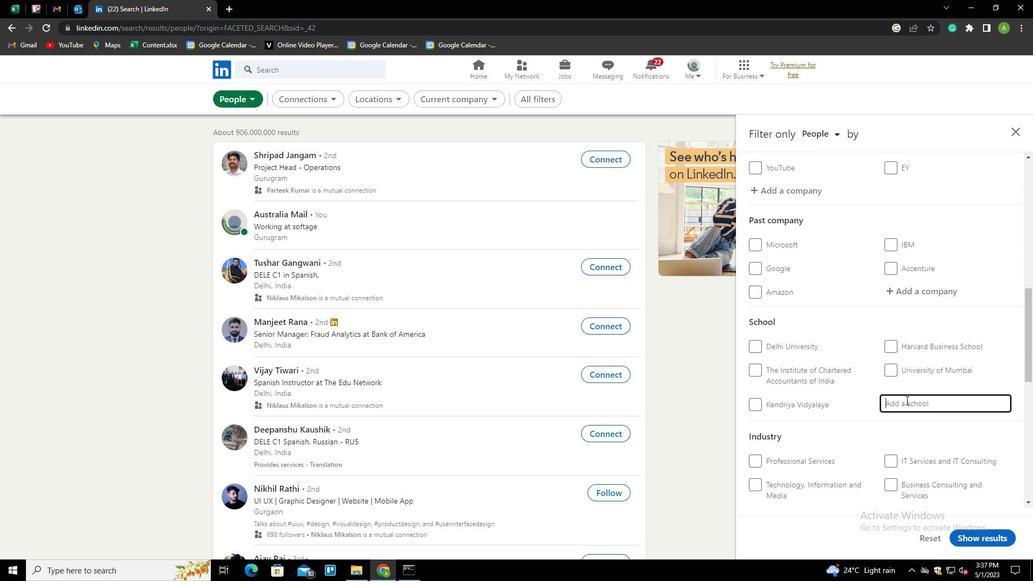 
Action: Key pressed <Key.shift>MIT<Key.space>AS<Key.backspace>D<Key.down><Key.enter>
Screenshot: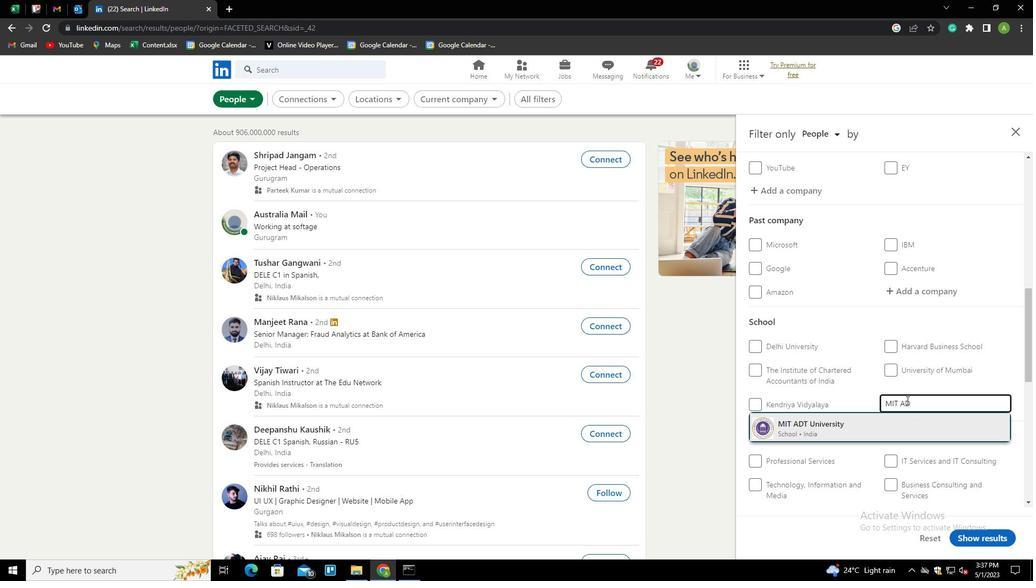 
Action: Mouse scrolled (907, 400) with delta (0, 0)
Screenshot: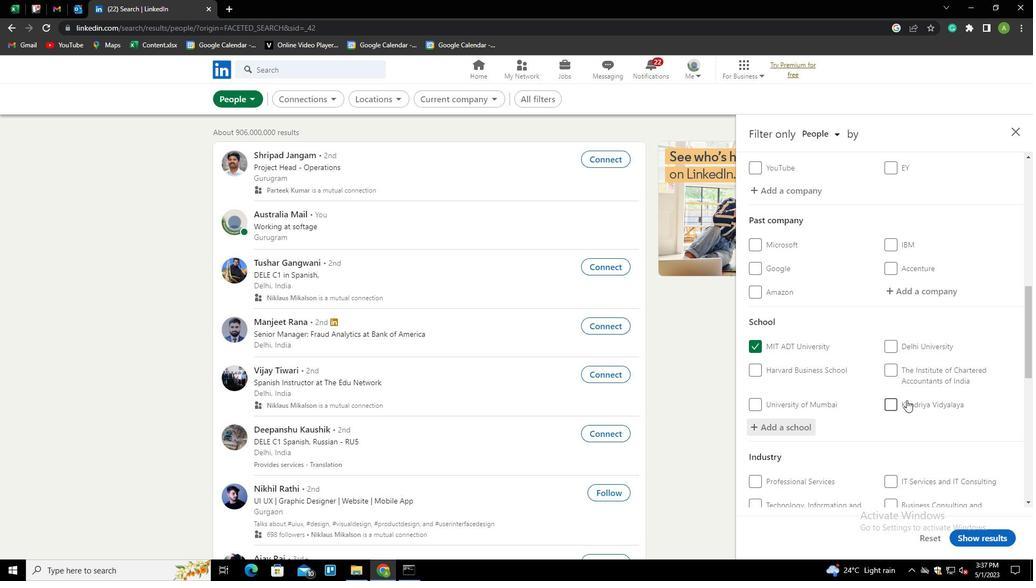 
Action: Mouse scrolled (907, 400) with delta (0, 0)
Screenshot: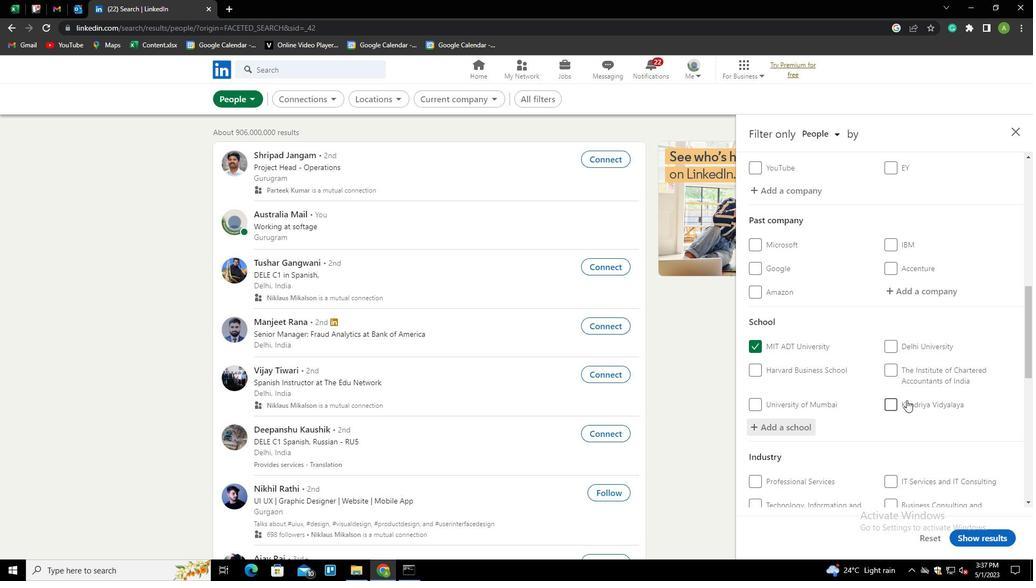 
Action: Mouse scrolled (907, 400) with delta (0, 0)
Screenshot: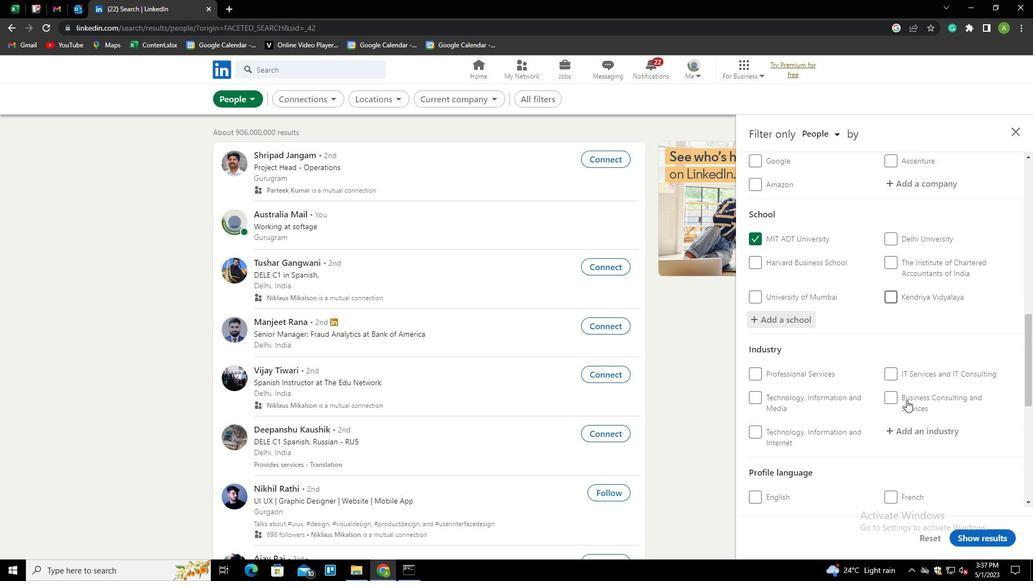 
Action: Mouse scrolled (907, 400) with delta (0, 0)
Screenshot: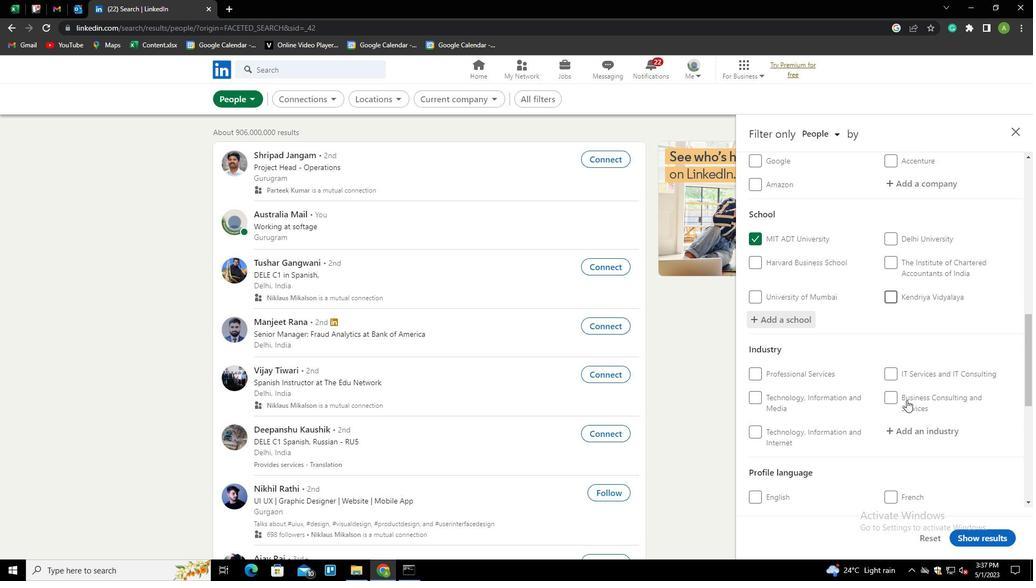 
Action: Mouse moved to (909, 325)
Screenshot: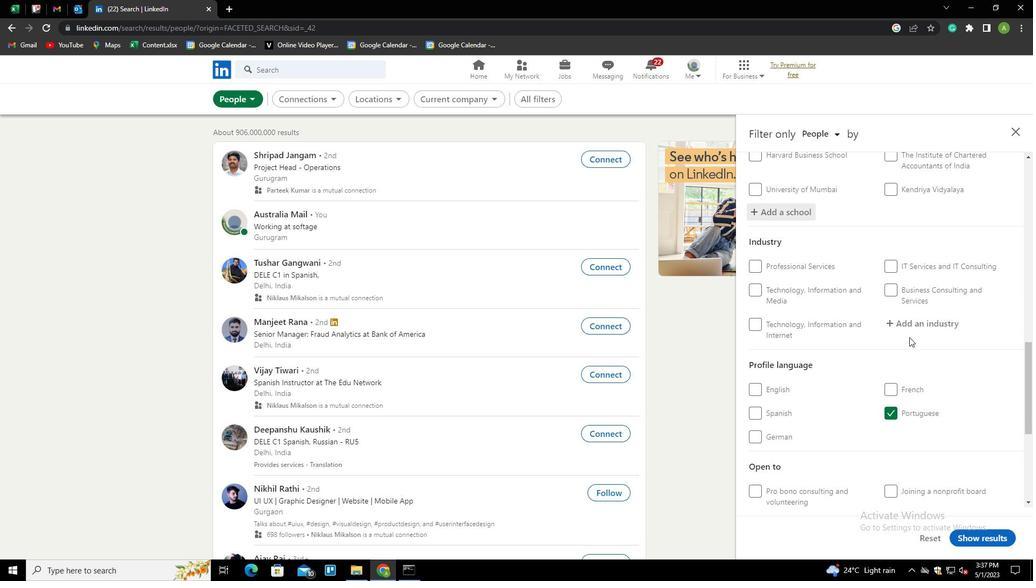 
Action: Mouse pressed left at (909, 325)
Screenshot: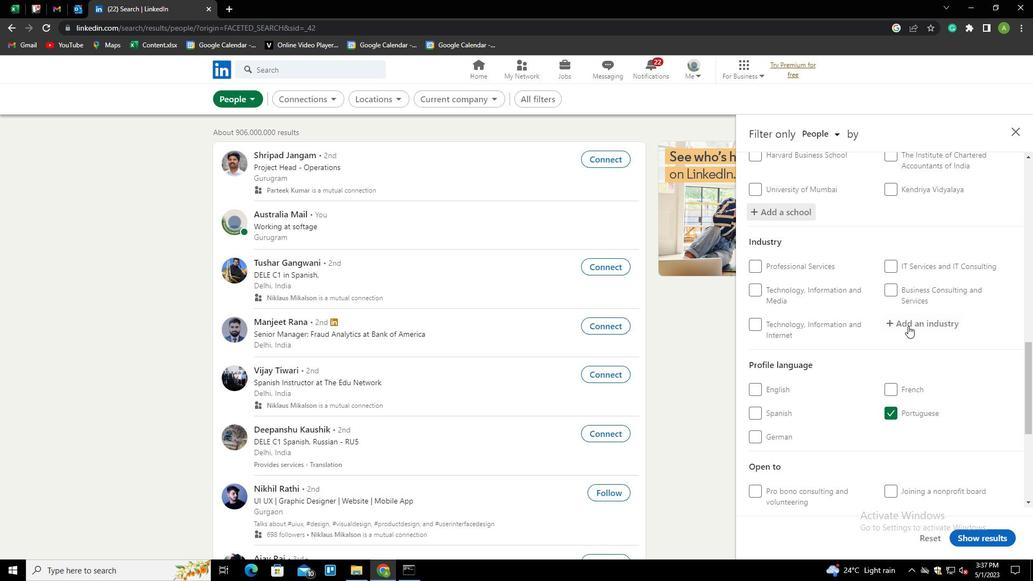 
Action: Key pressed <Key.shift>CONSUMER<Key.space><Key.shift>G<Key.down><Key.enter>
Screenshot: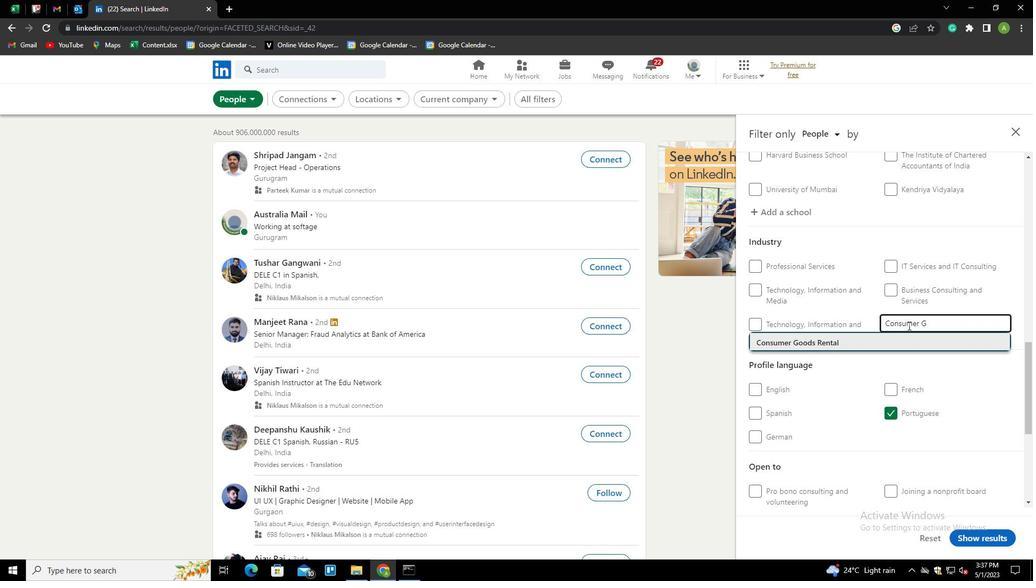 
Action: Mouse moved to (900, 326)
Screenshot: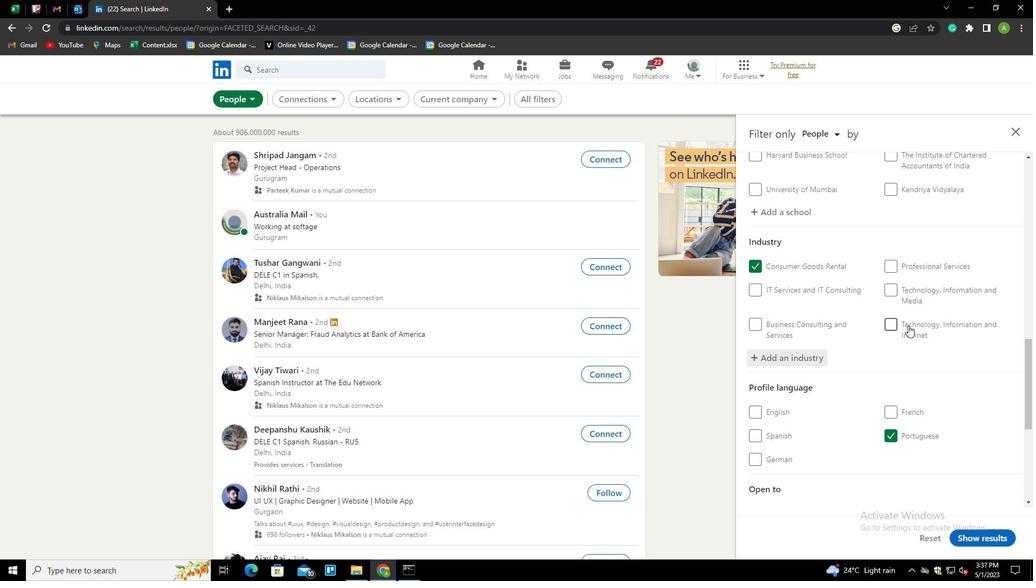 
Action: Mouse scrolled (900, 326) with delta (0, 0)
Screenshot: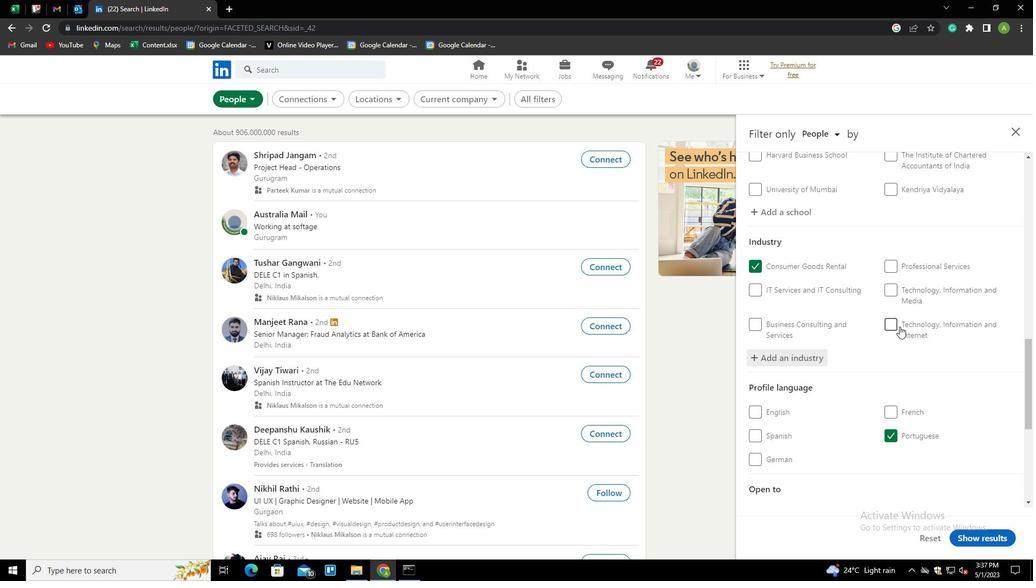 
Action: Mouse scrolled (900, 326) with delta (0, 0)
Screenshot: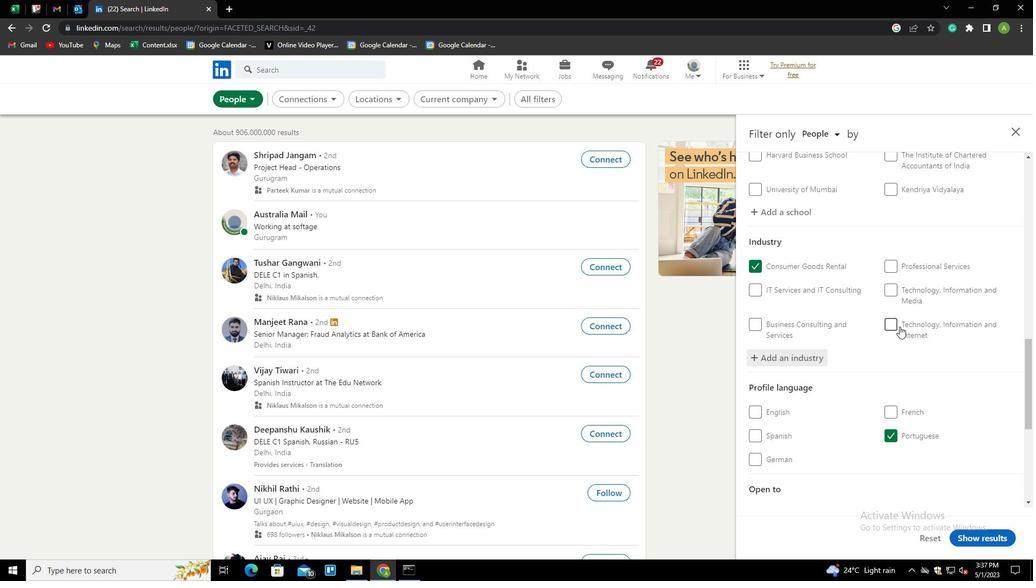 
Action: Mouse scrolled (900, 326) with delta (0, 0)
Screenshot: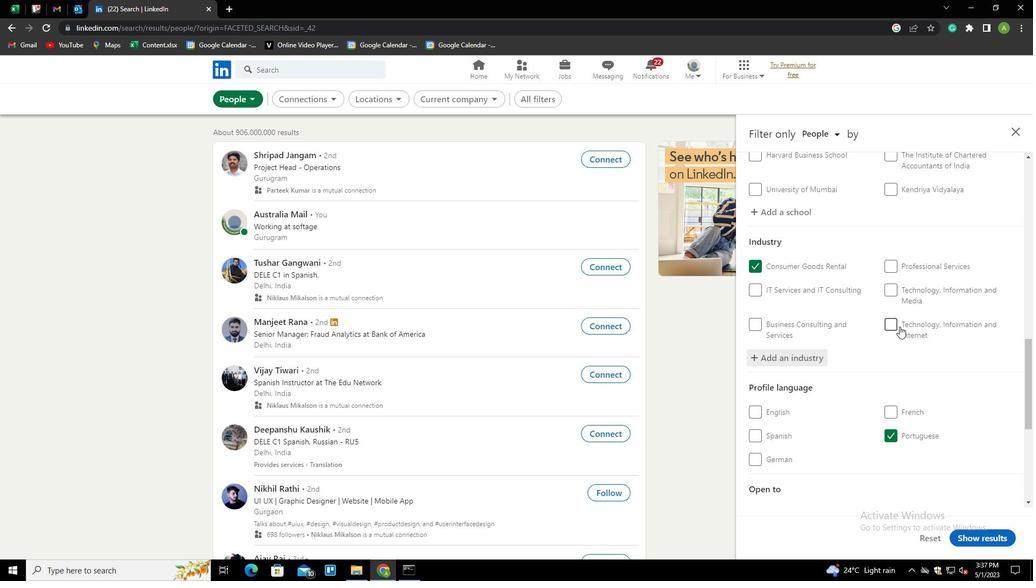 
Action: Mouse scrolled (900, 326) with delta (0, 0)
Screenshot: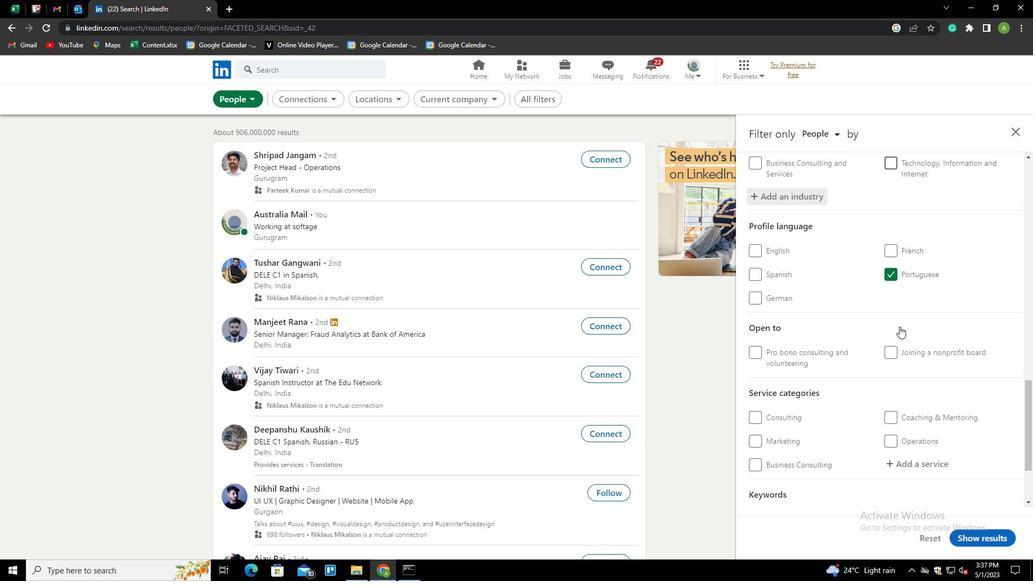 
Action: Mouse moved to (903, 412)
Screenshot: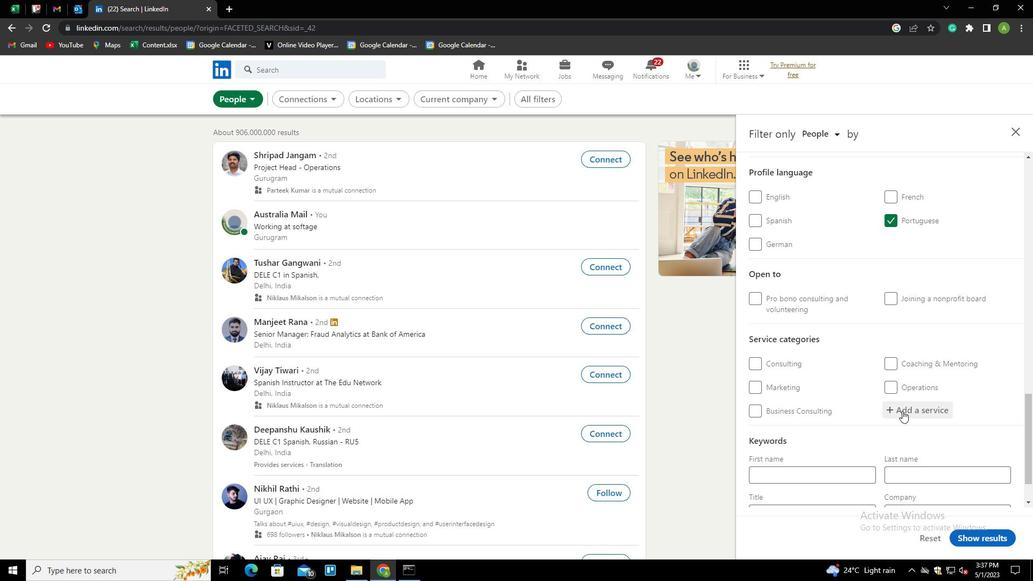 
Action: Mouse pressed left at (903, 412)
Screenshot: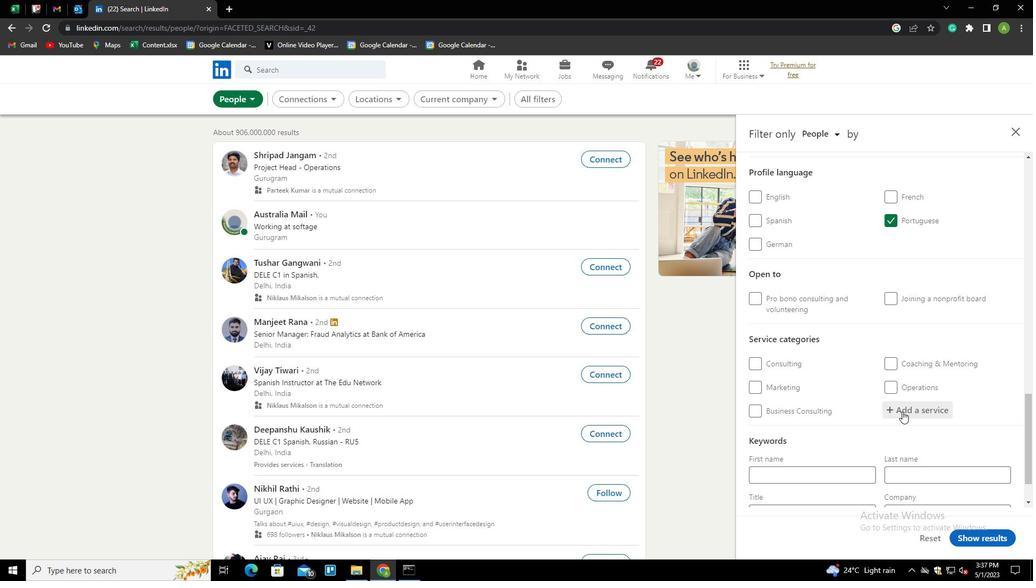 
Action: Key pressed <Key.shift><Key.shift><Key.shift>CORPORATE<Key.down><Key.down><Key.enter>
Screenshot: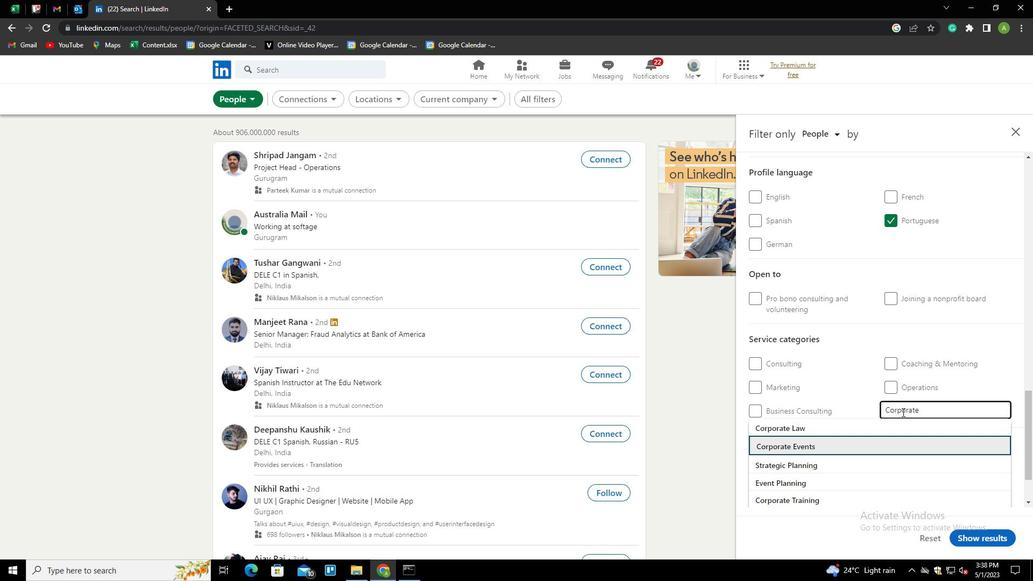 
Action: Mouse moved to (903, 404)
Screenshot: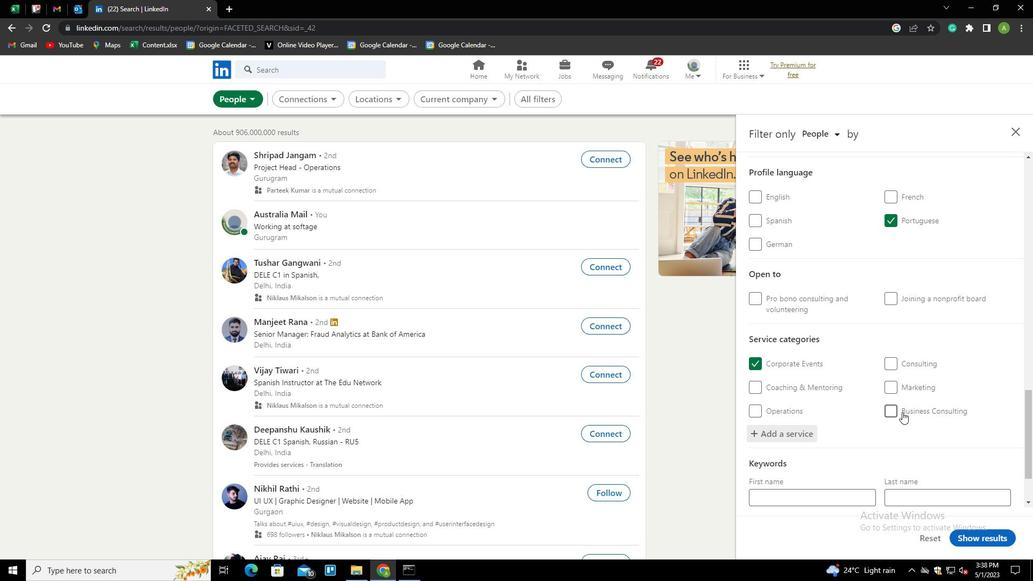 
Action: Mouse scrolled (903, 404) with delta (0, 0)
Screenshot: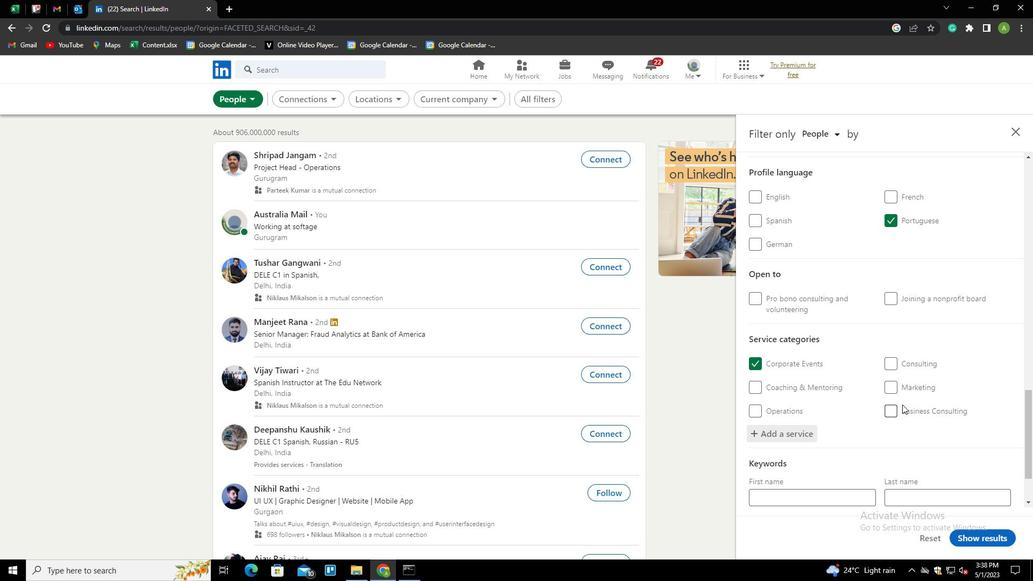 
Action: Mouse scrolled (903, 404) with delta (0, 0)
Screenshot: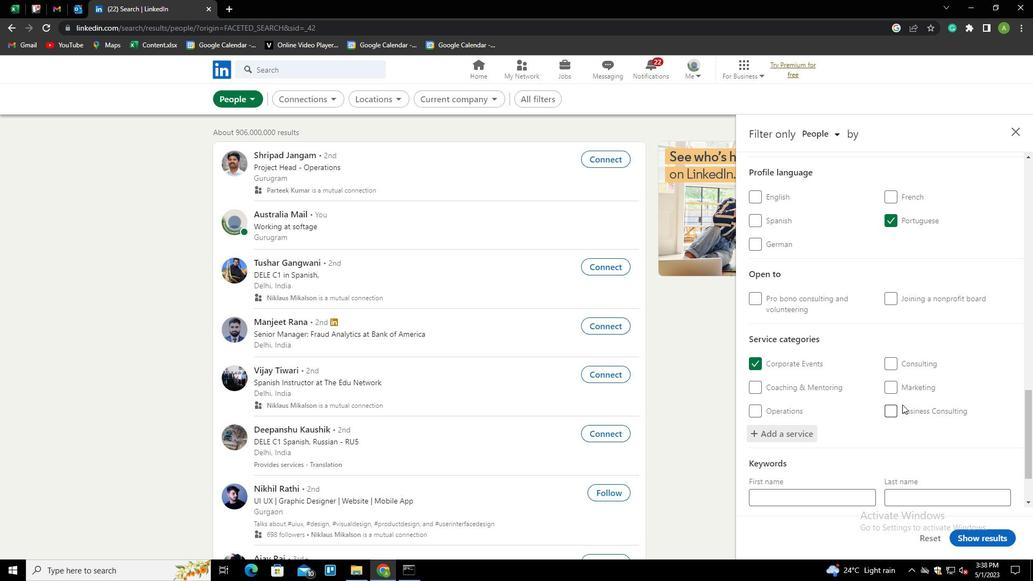 
Action: Mouse scrolled (903, 404) with delta (0, 0)
Screenshot: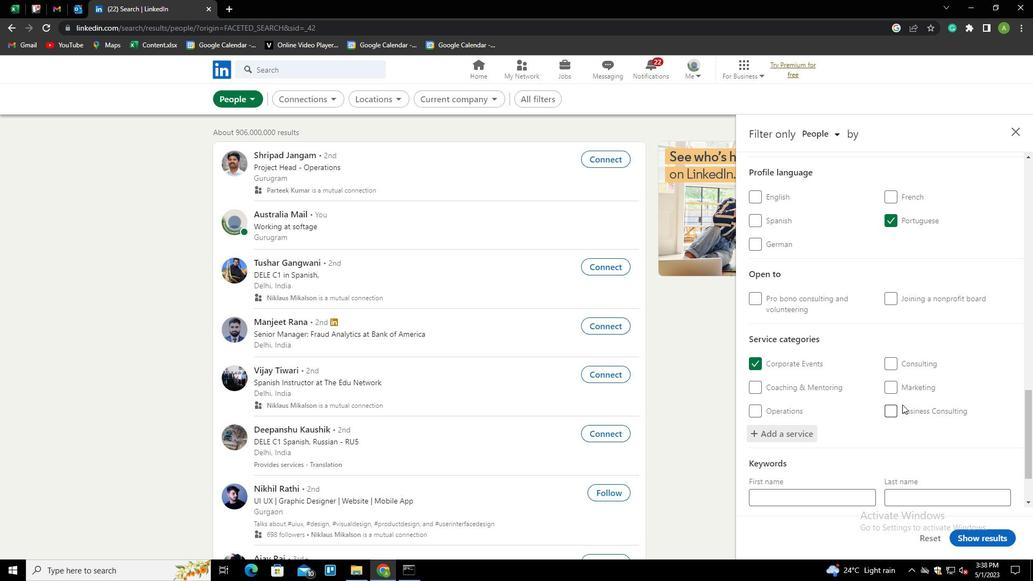 
Action: Mouse scrolled (903, 404) with delta (0, 0)
Screenshot: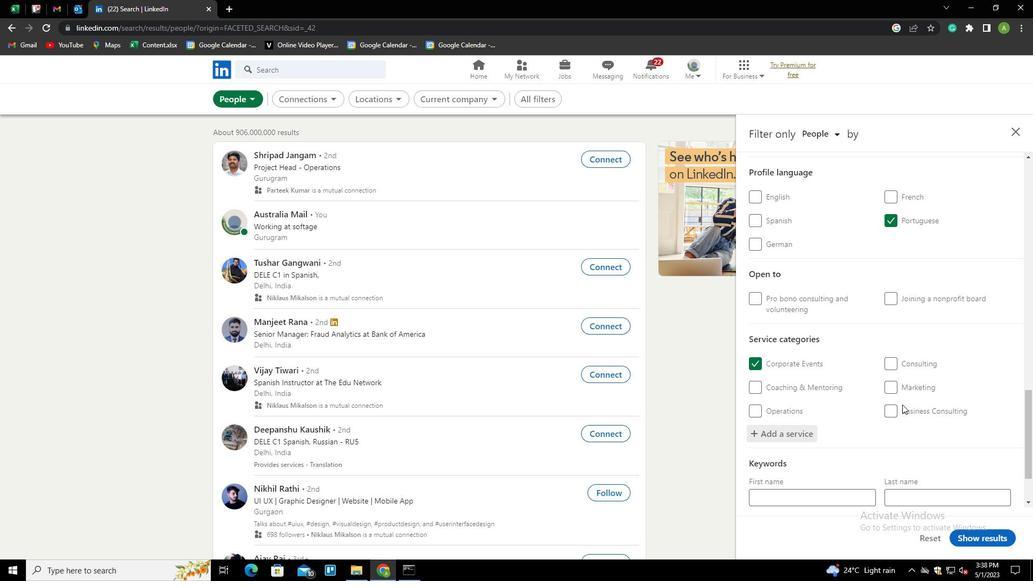 
Action: Mouse scrolled (903, 404) with delta (0, 0)
Screenshot: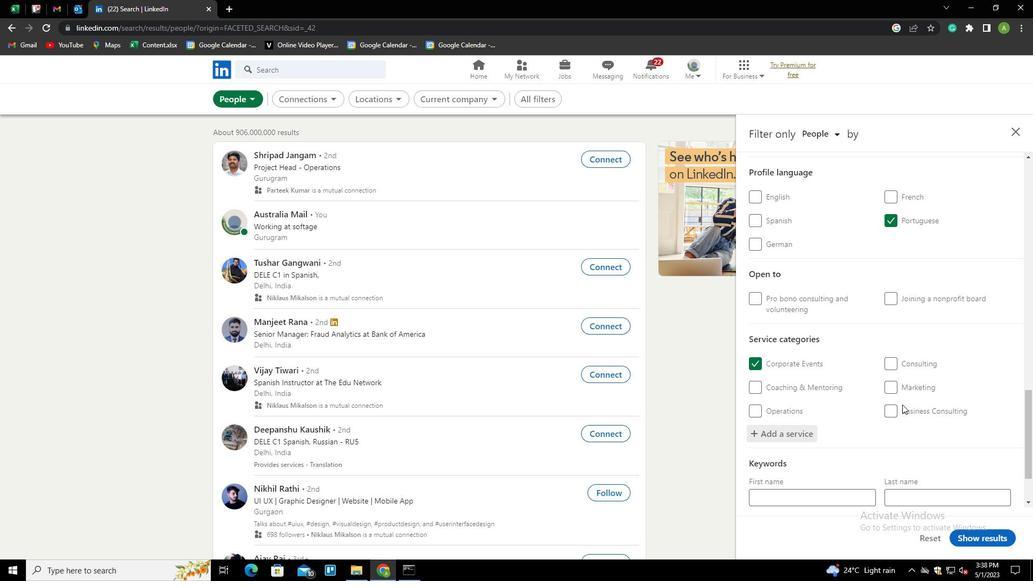 
Action: Mouse scrolled (903, 404) with delta (0, 0)
Screenshot: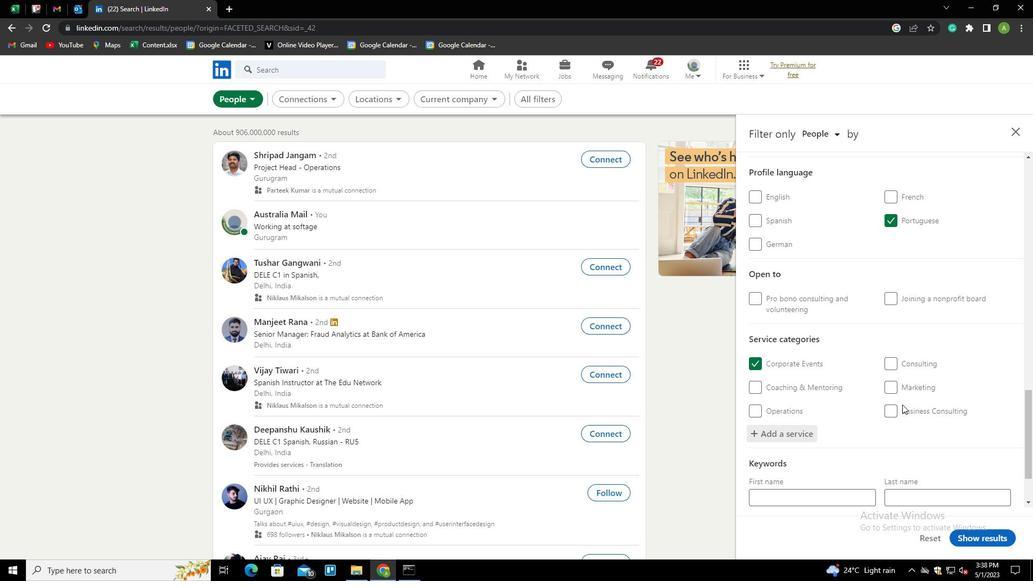 
Action: Mouse moved to (834, 459)
Screenshot: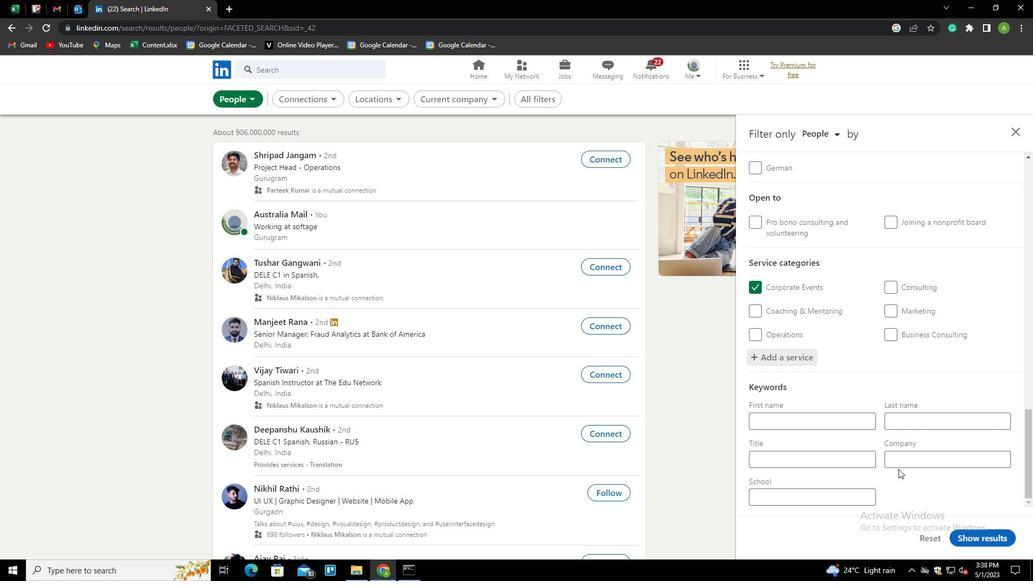 
Action: Mouse pressed left at (834, 459)
Screenshot: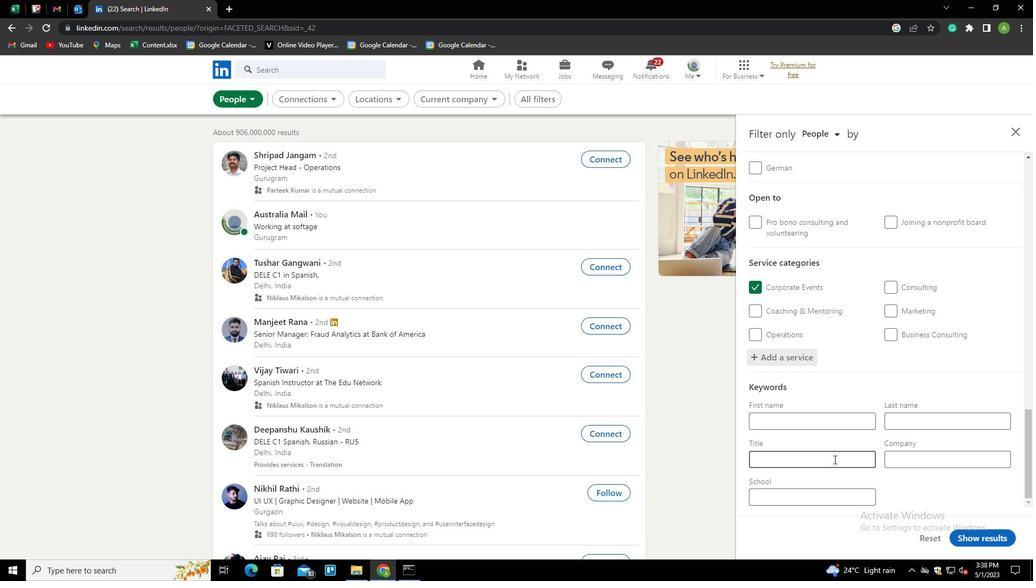 
Action: Key pressed <Key.shift>MANAGERS
Screenshot: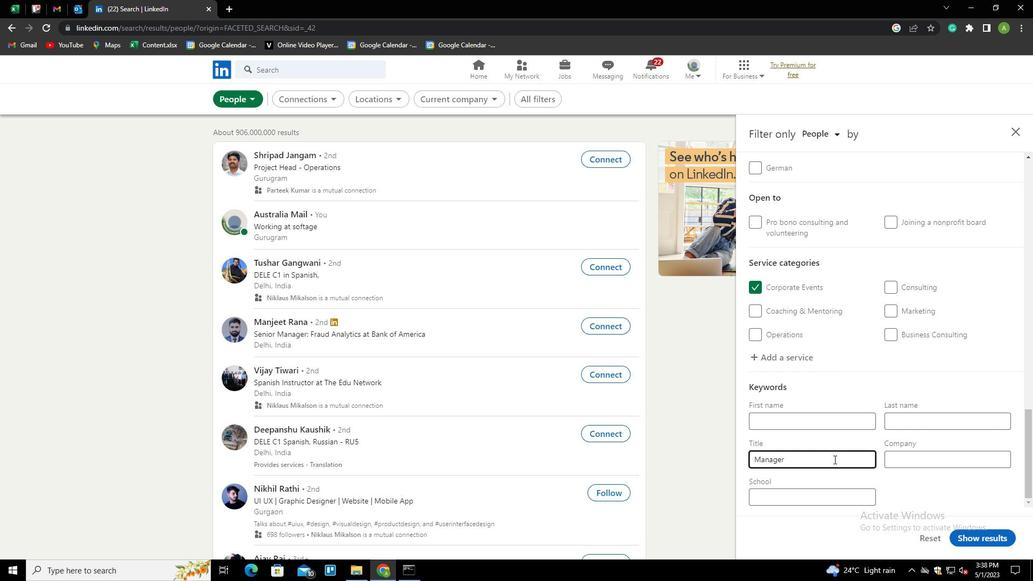 
Action: Mouse moved to (918, 501)
Screenshot: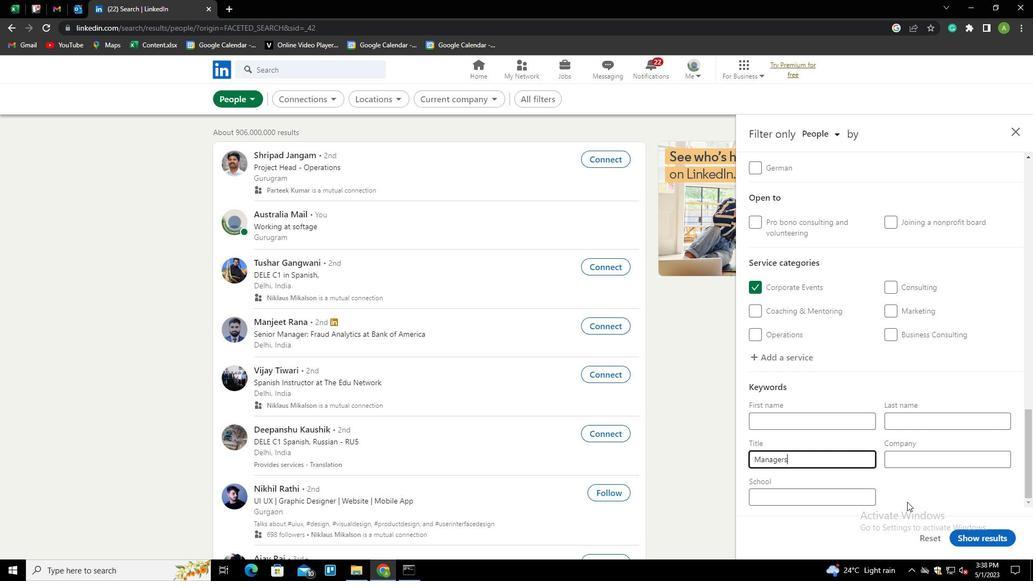 
Action: Mouse pressed left at (918, 501)
Screenshot: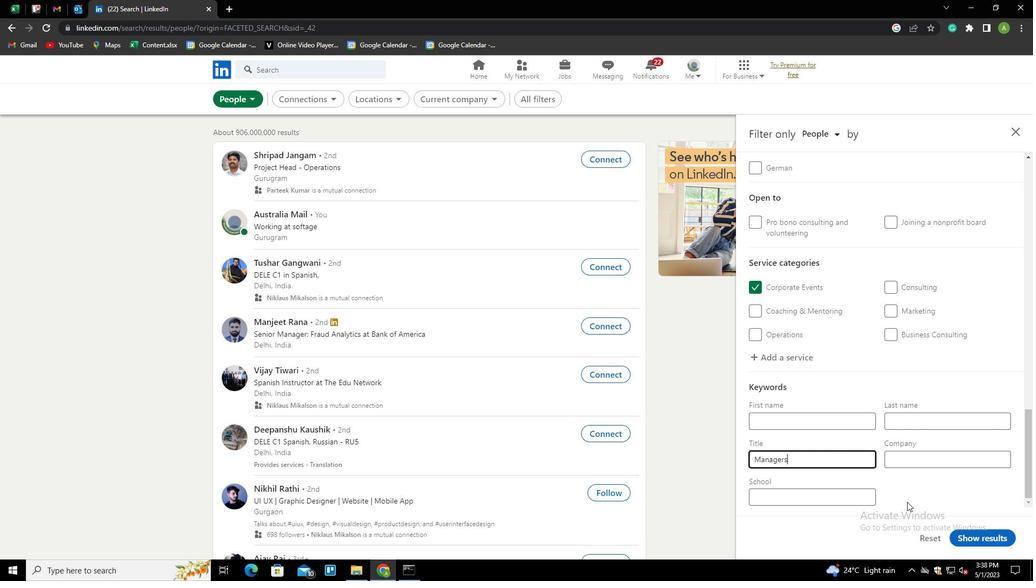 
Action: Mouse moved to (965, 530)
Screenshot: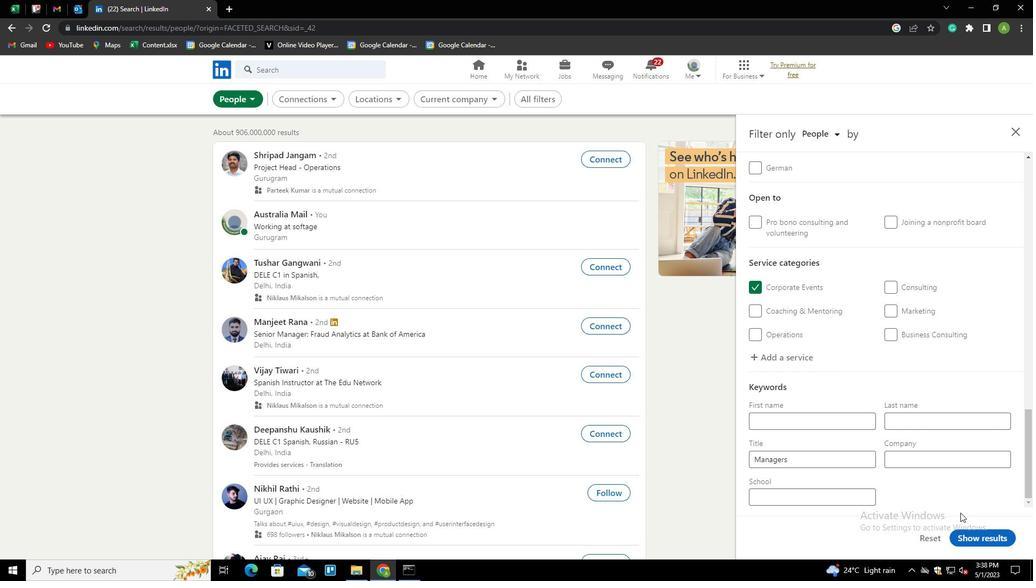 
Action: Mouse pressed left at (965, 530)
Screenshot: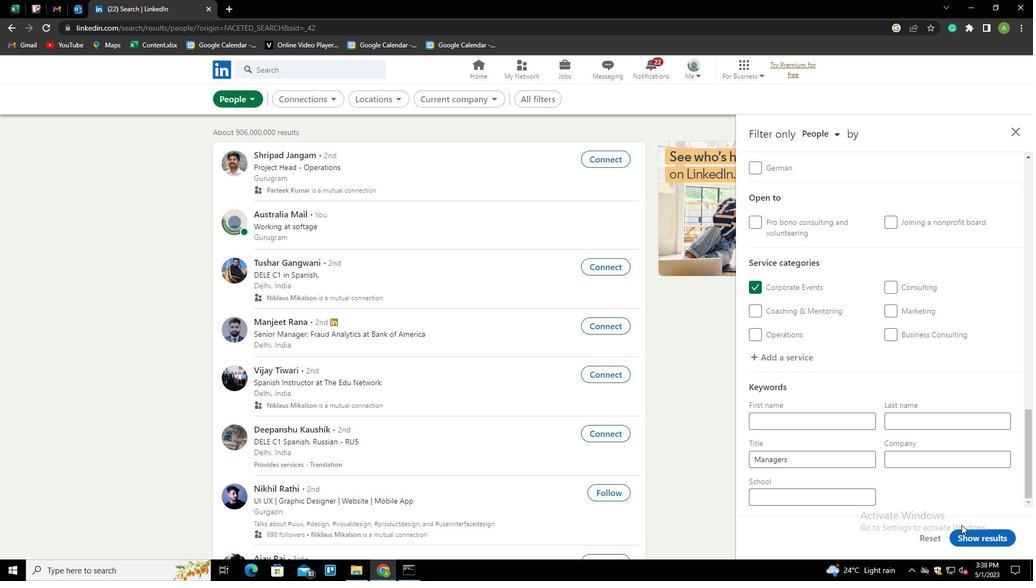 
Action: Mouse moved to (965, 532)
Screenshot: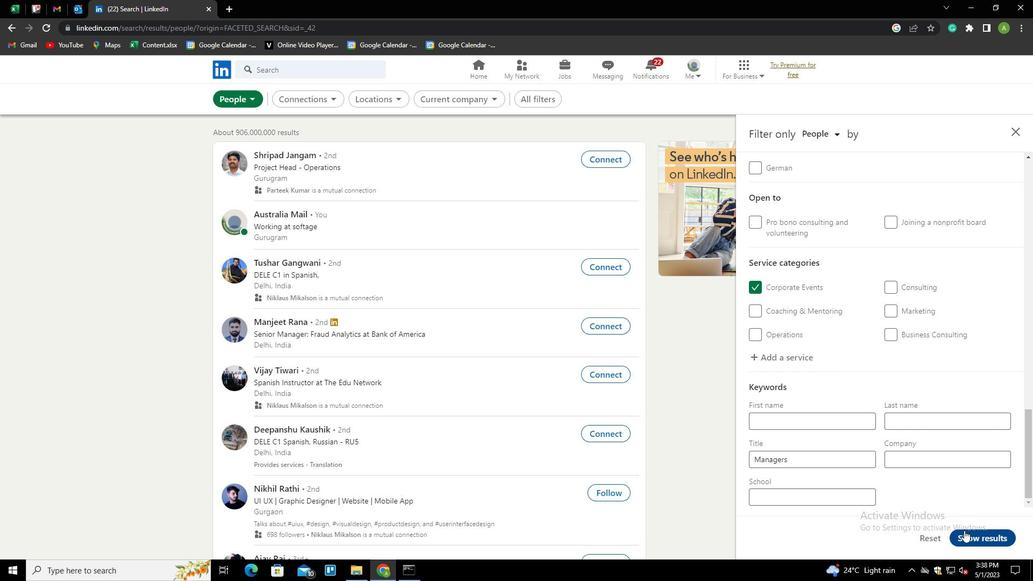 
